 Task: Add the task  Create a new online platform for online personal training sessions to the section Gravity Assist in the project BioTech and add a Due Date to the respective task as 2024/01/03
Action: Mouse moved to (1028, 527)
Screenshot: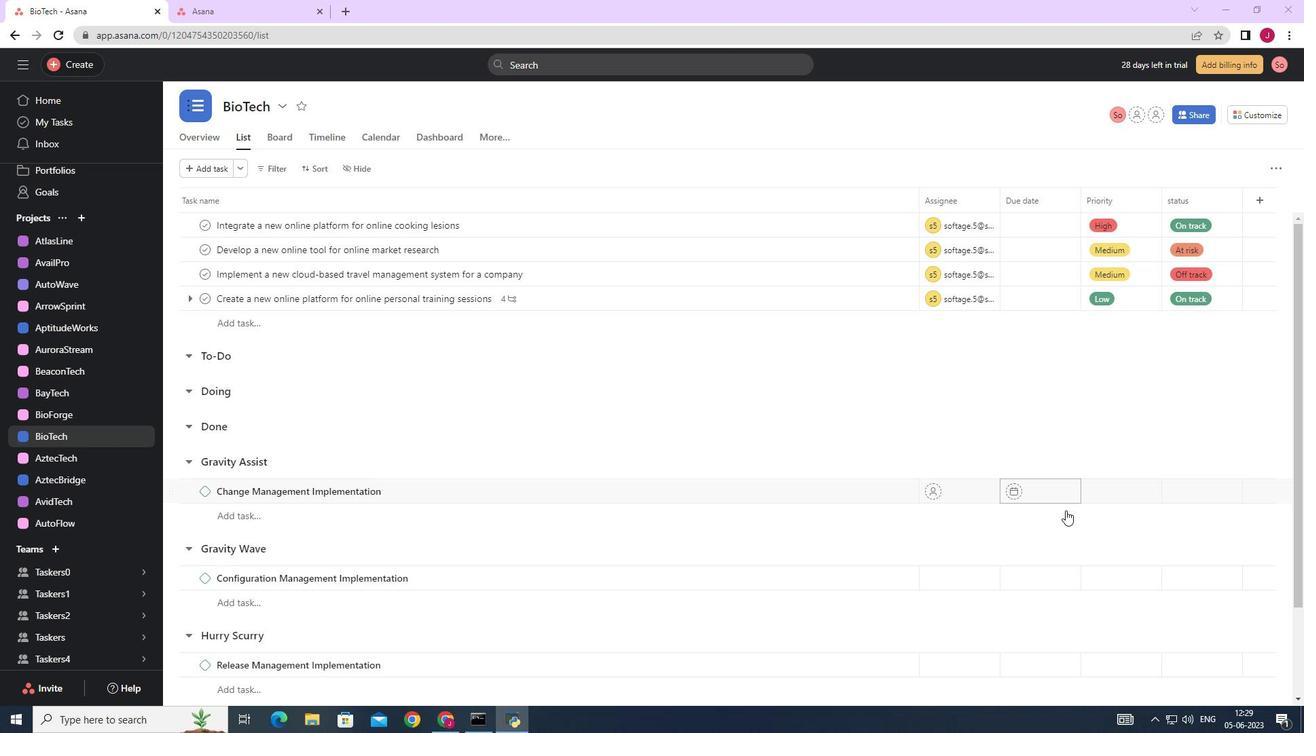 
Action: Mouse scrolled (1028, 526) with delta (0, 0)
Screenshot: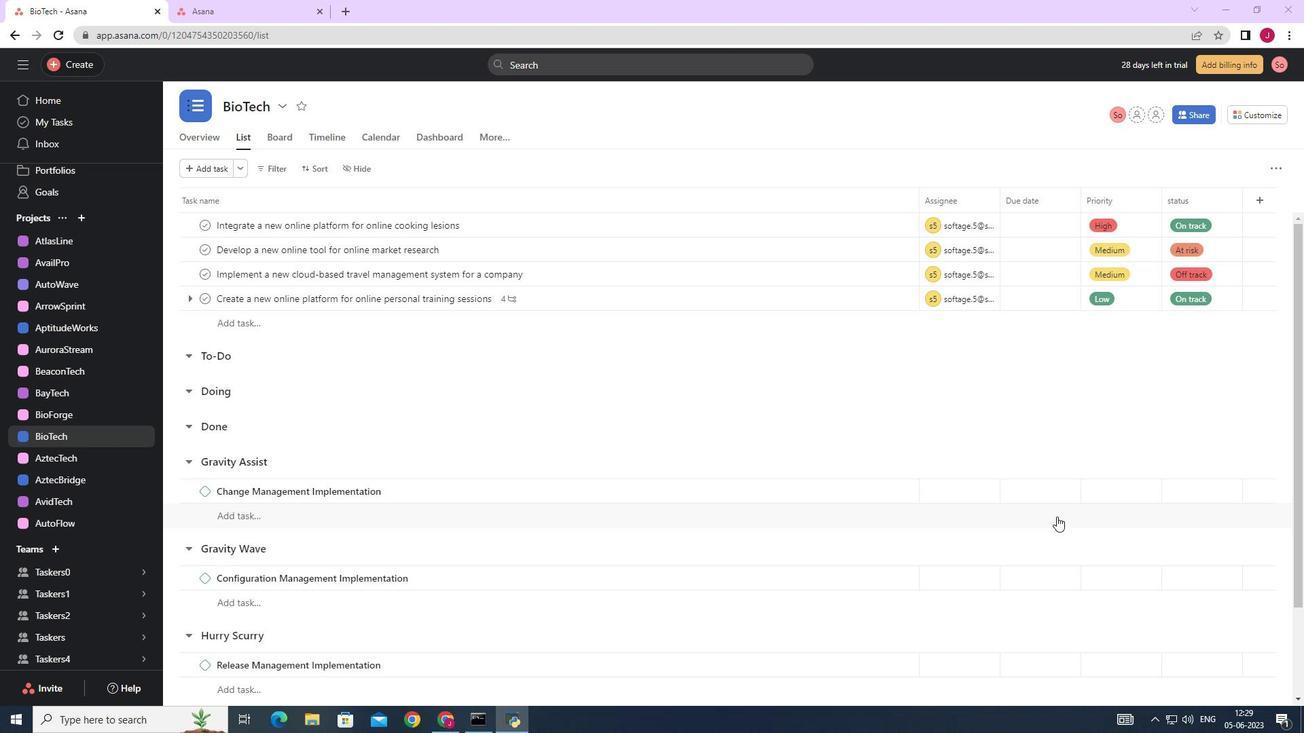 
Action: Mouse moved to (1021, 528)
Screenshot: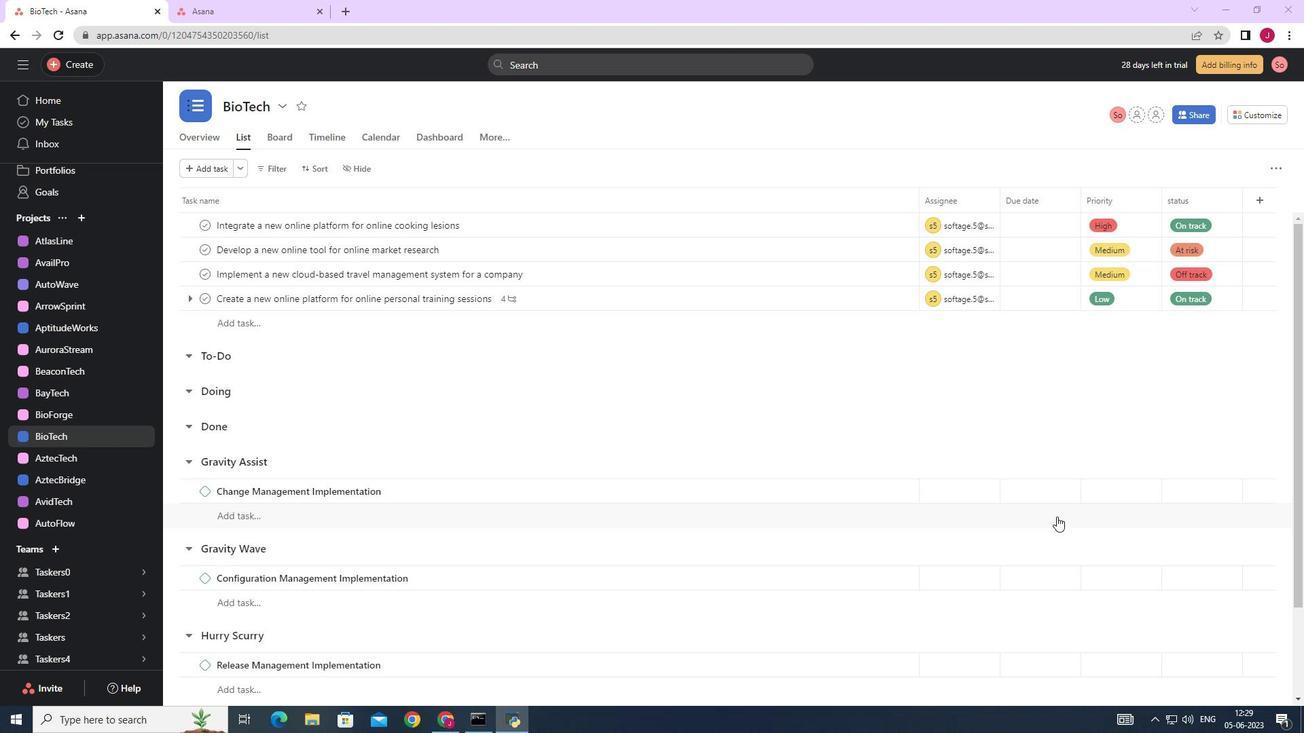 
Action: Mouse scrolled (1021, 527) with delta (0, 0)
Screenshot: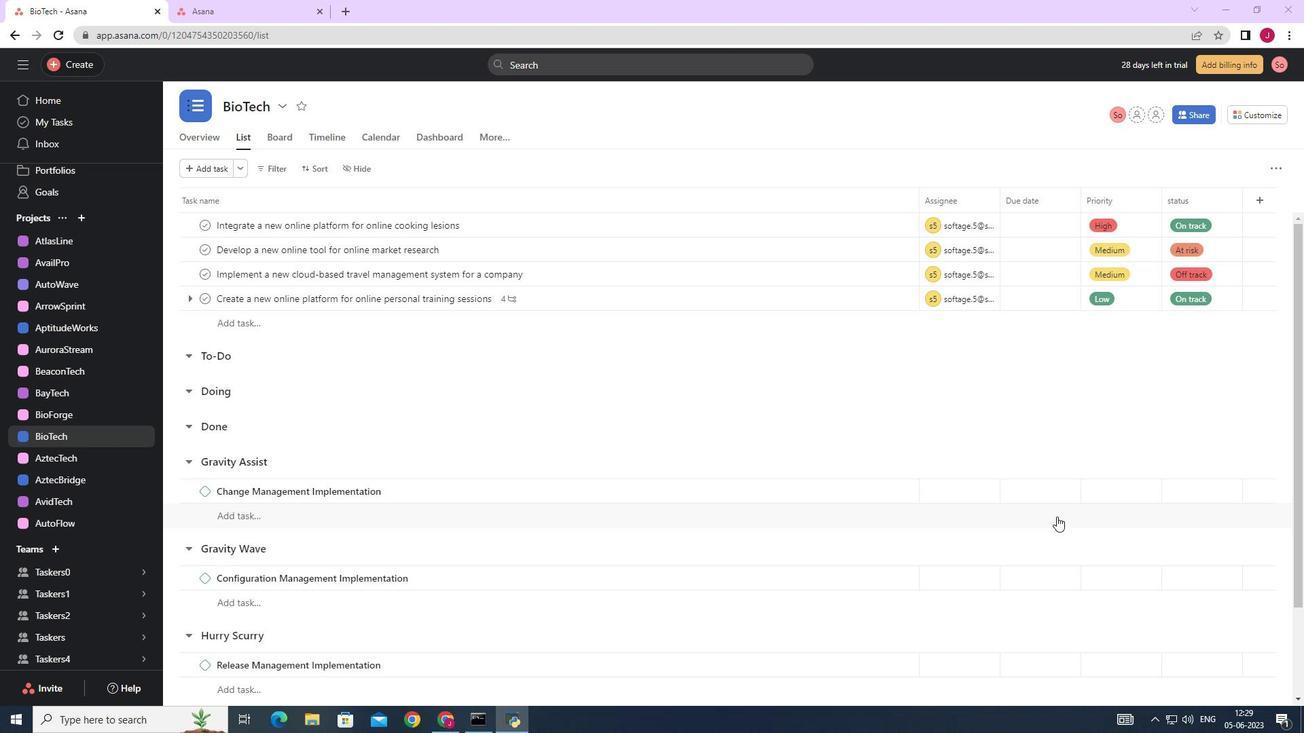 
Action: Mouse moved to (1008, 528)
Screenshot: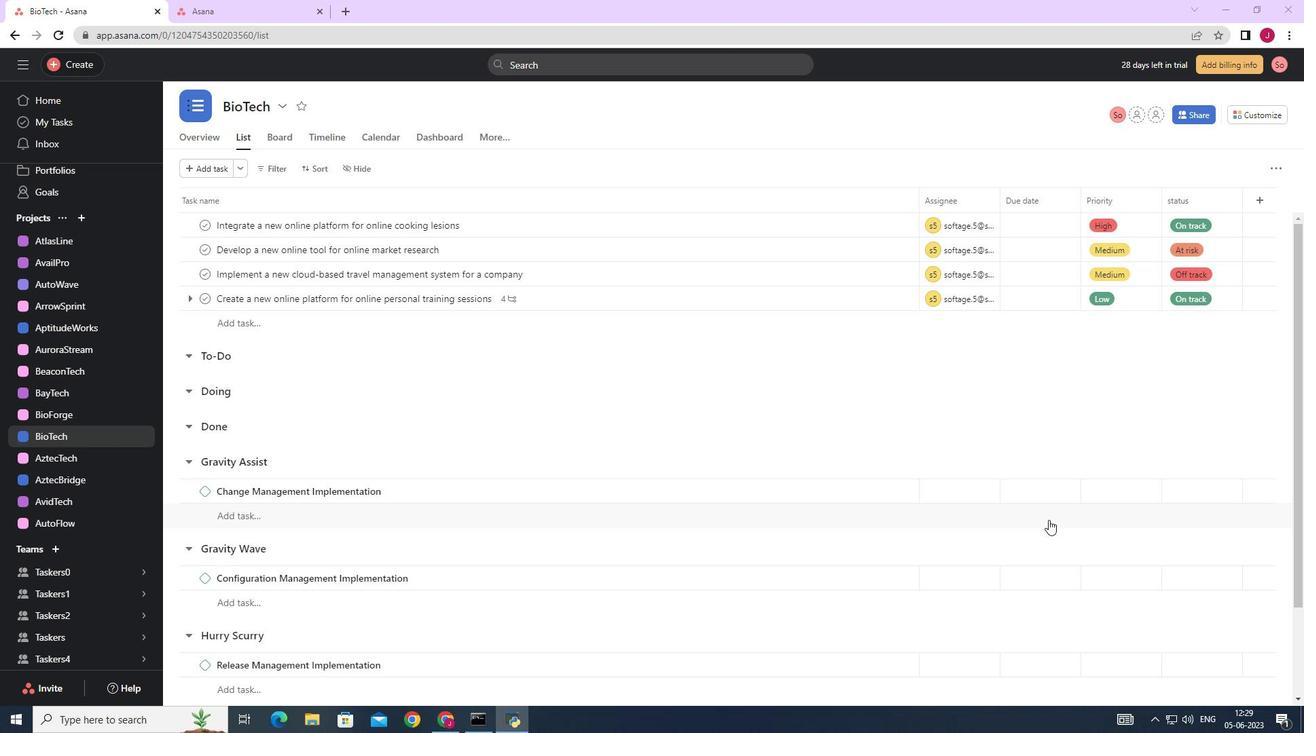 
Action: Mouse scrolled (1008, 527) with delta (0, 0)
Screenshot: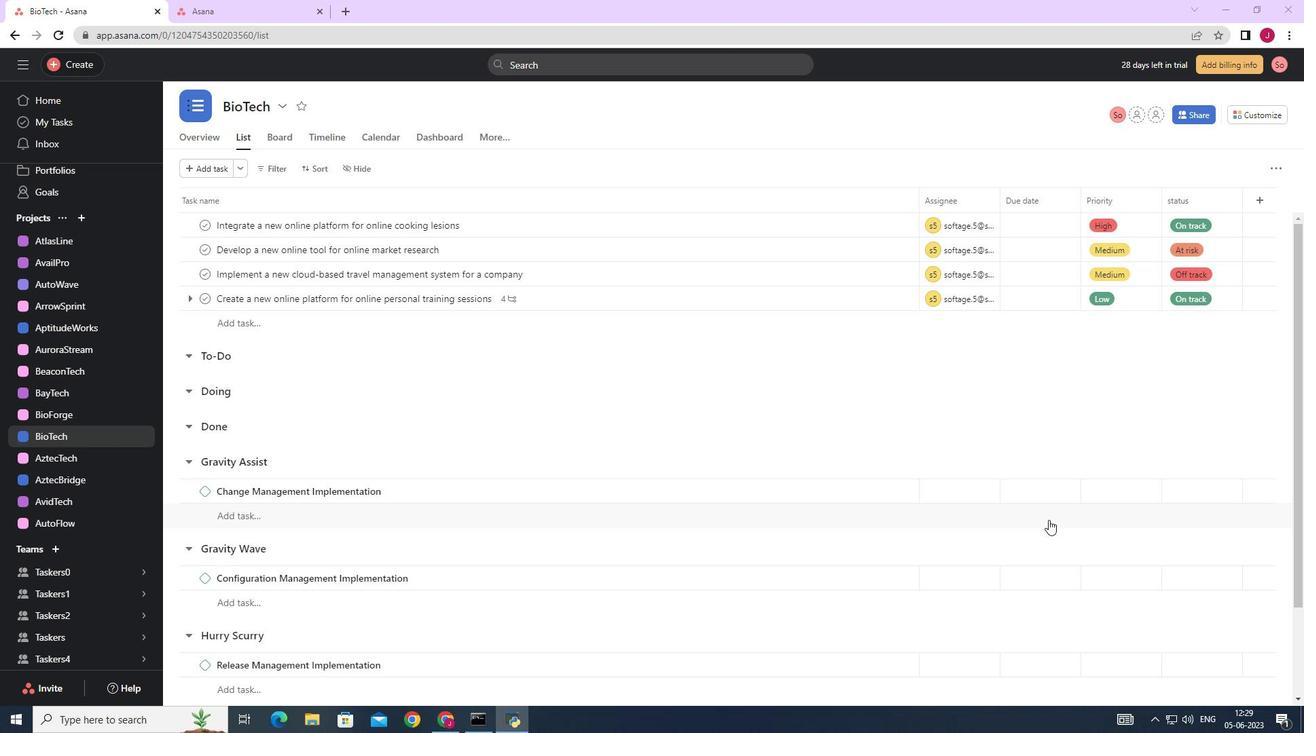 
Action: Mouse moved to (988, 528)
Screenshot: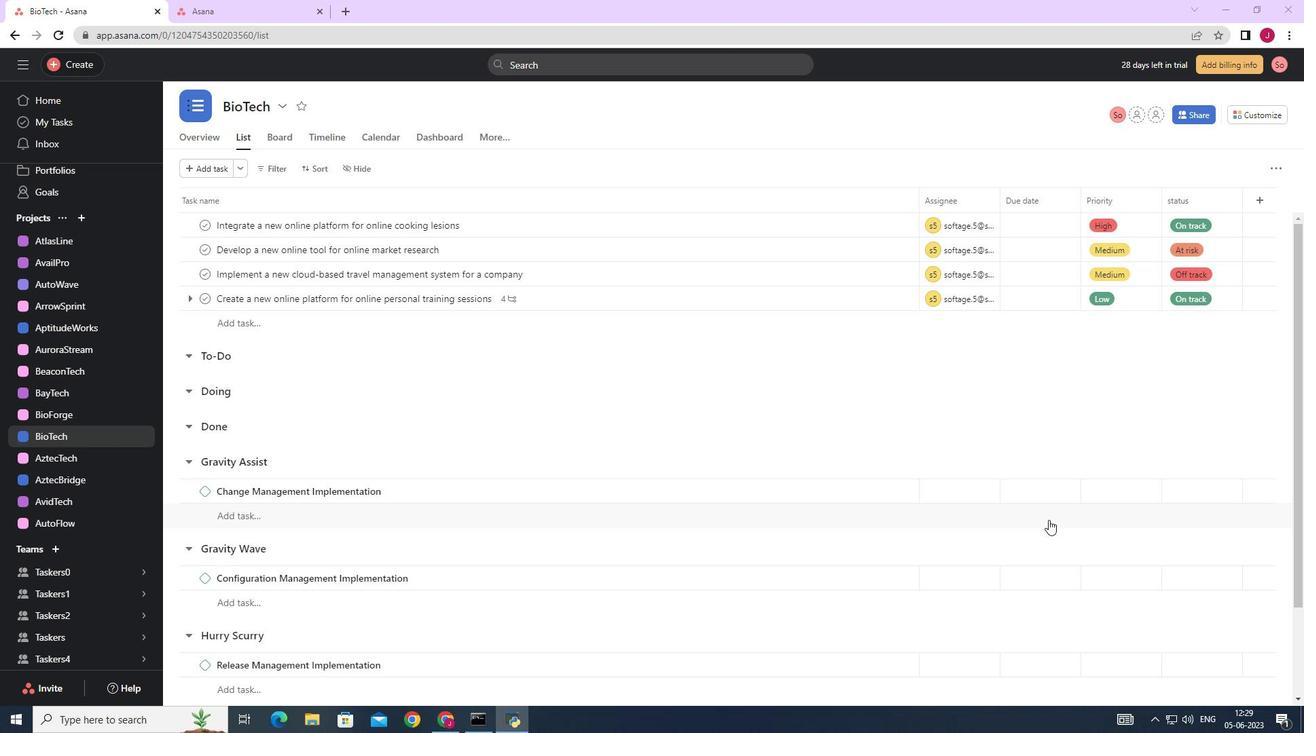 
Action: Mouse scrolled (996, 527) with delta (0, 0)
Screenshot: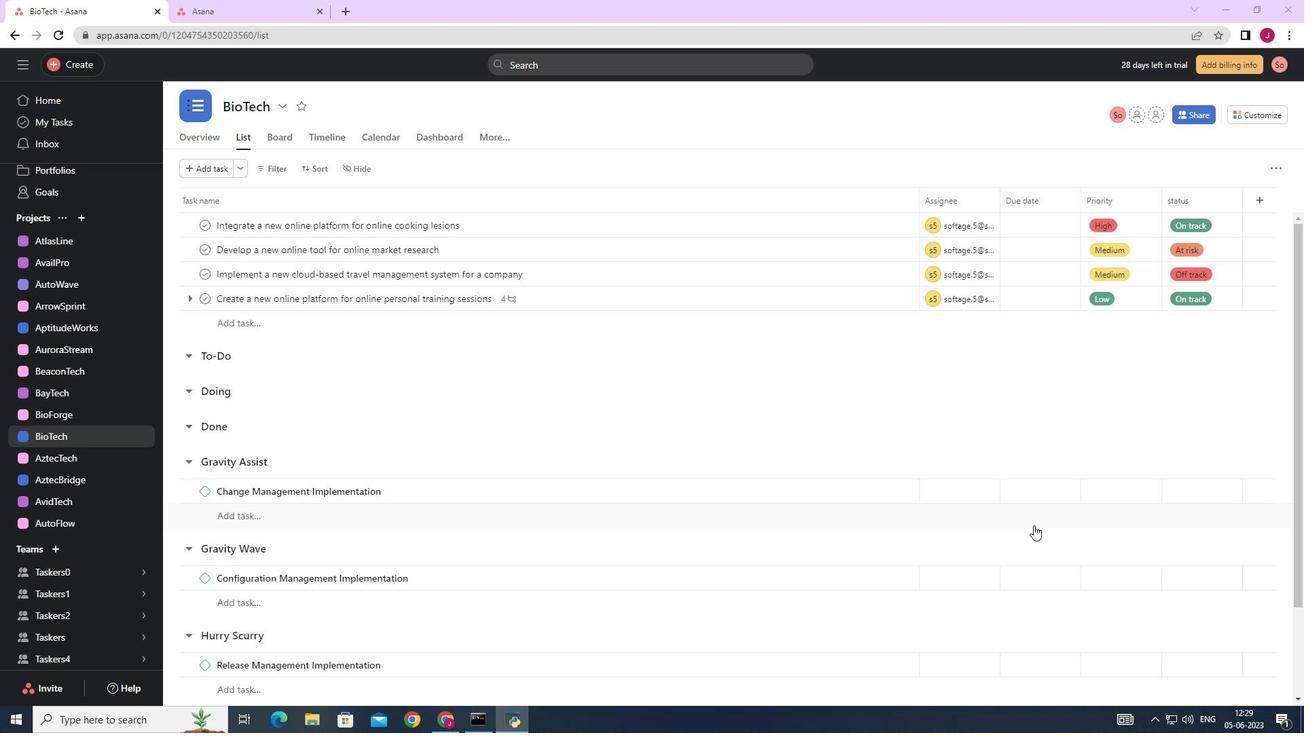 
Action: Mouse moved to (948, 528)
Screenshot: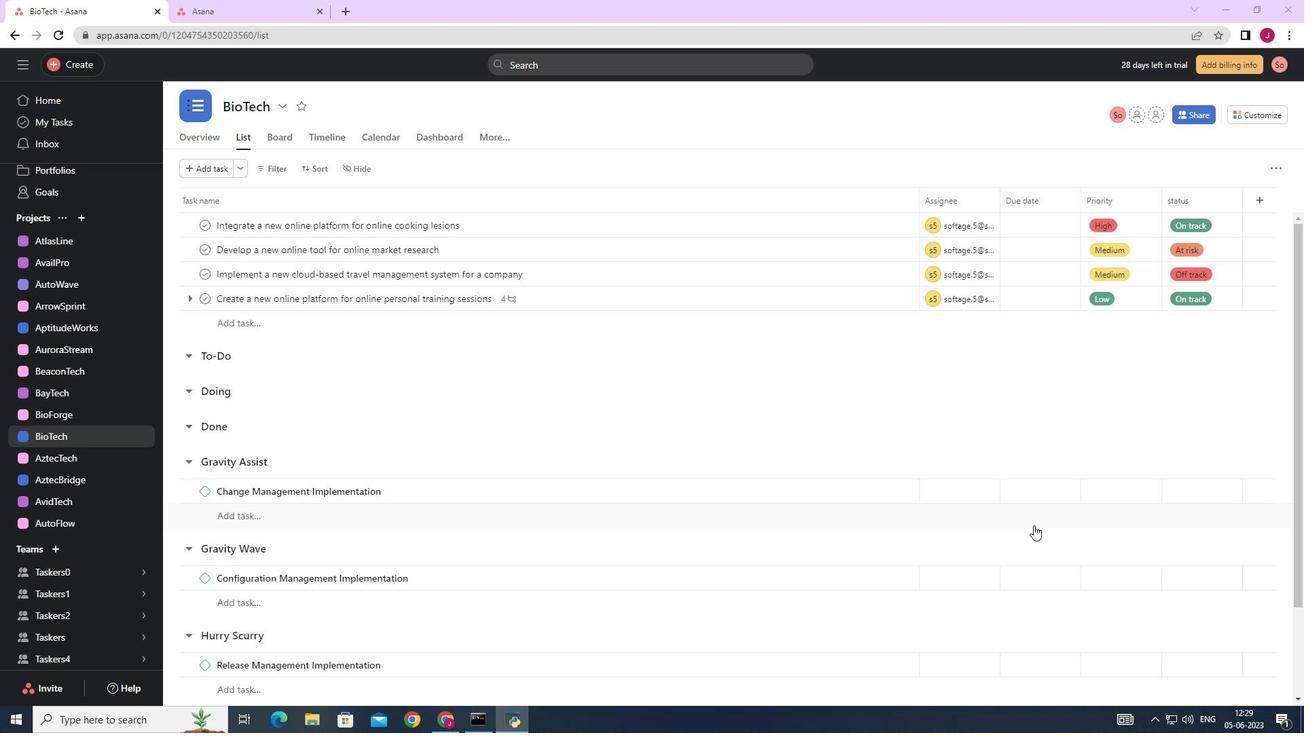 
Action: Mouse scrolled (978, 527) with delta (0, 0)
Screenshot: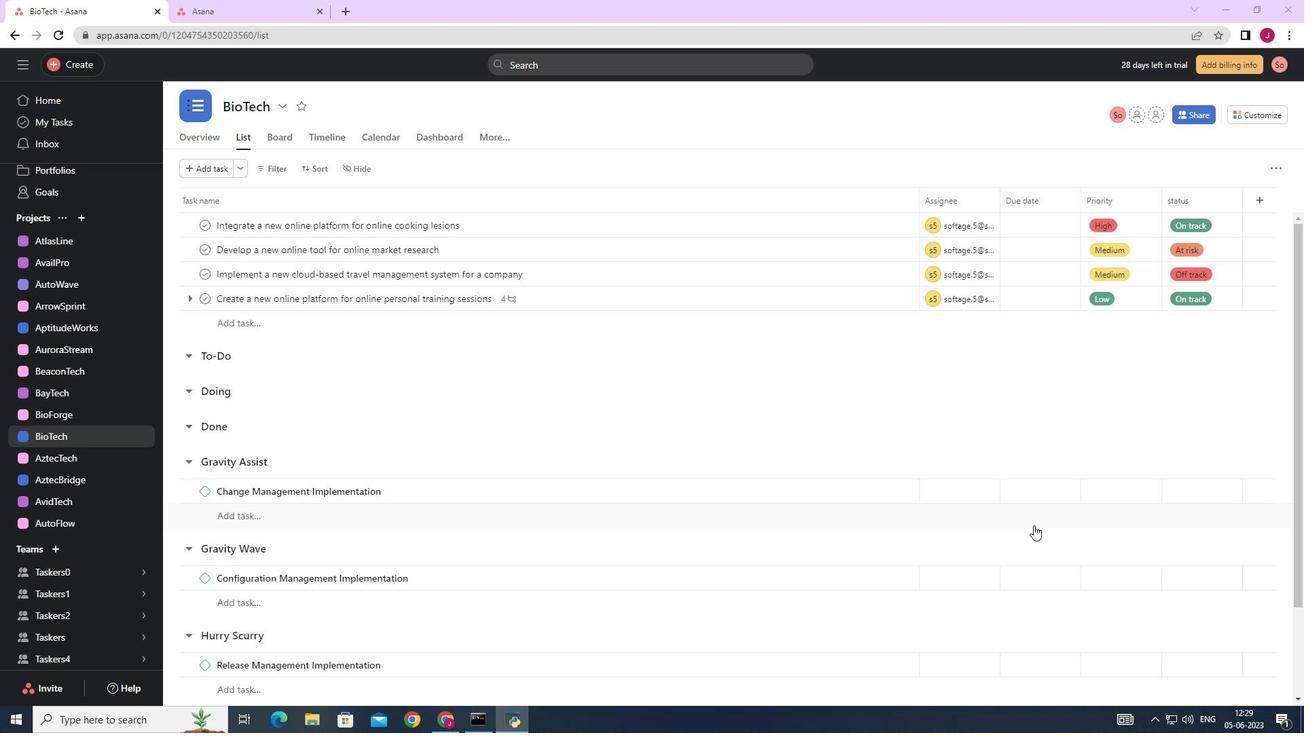 
Action: Mouse moved to (394, 580)
Screenshot: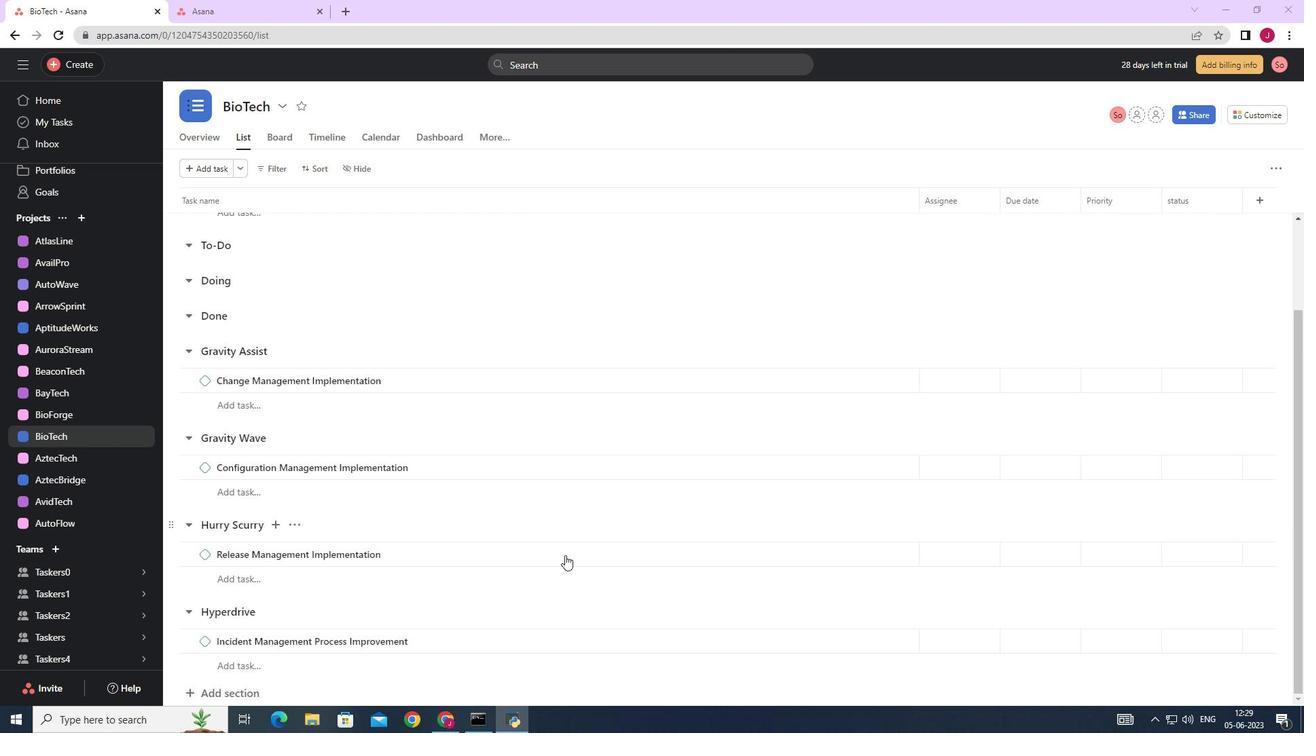 
Action: Mouse scrolled (394, 580) with delta (0, 0)
Screenshot: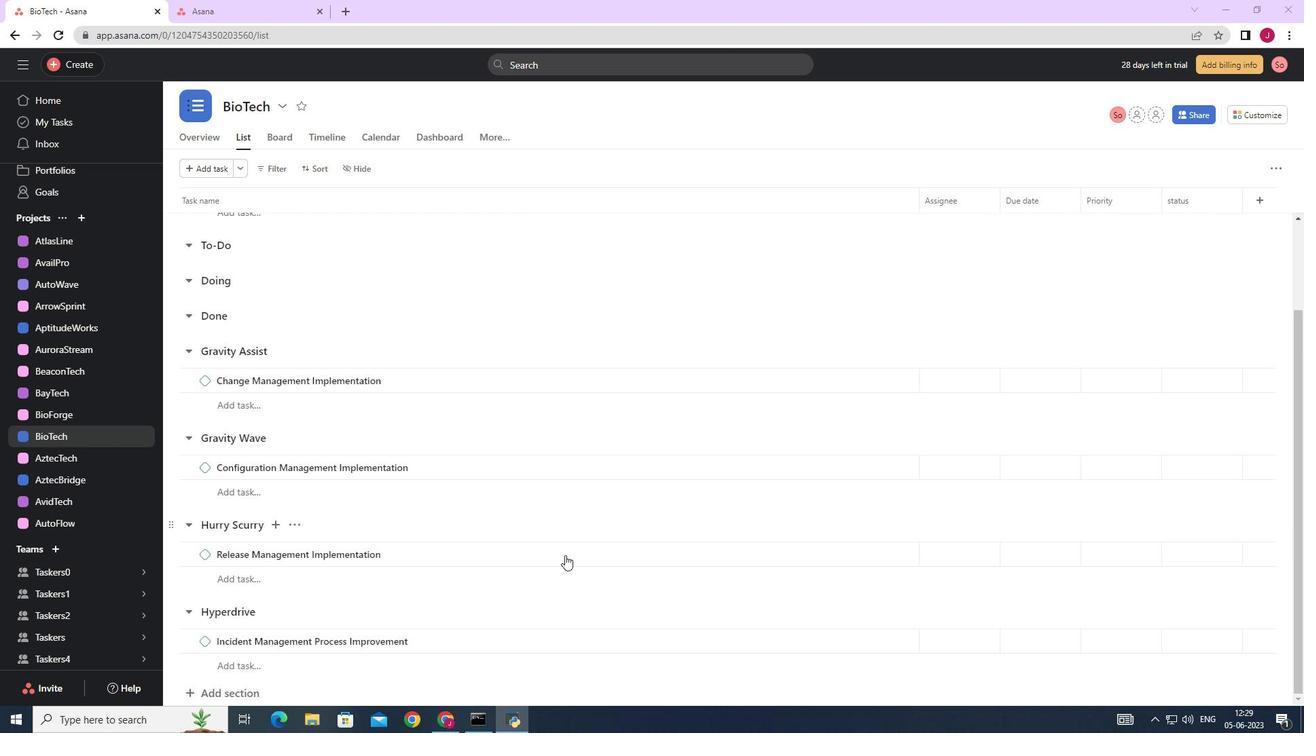 
Action: Mouse moved to (388, 582)
Screenshot: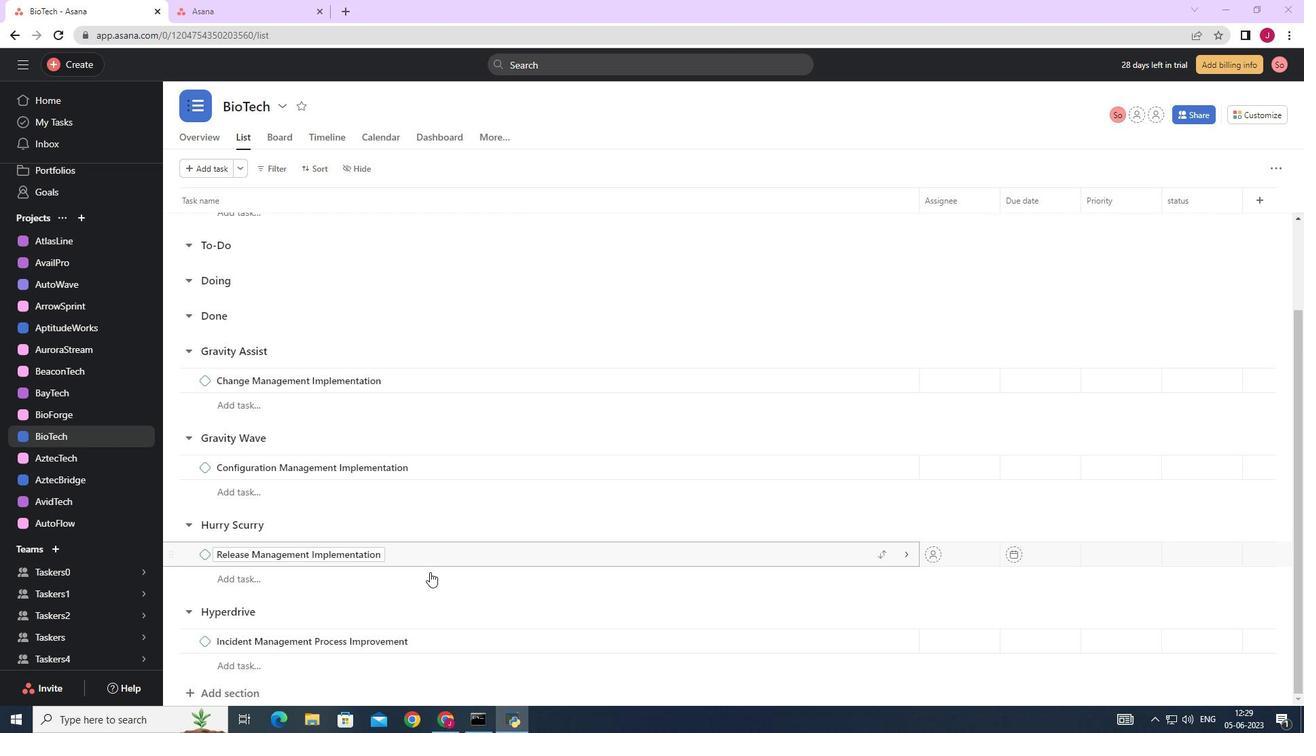 
Action: Mouse scrolled (388, 582) with delta (0, 0)
Screenshot: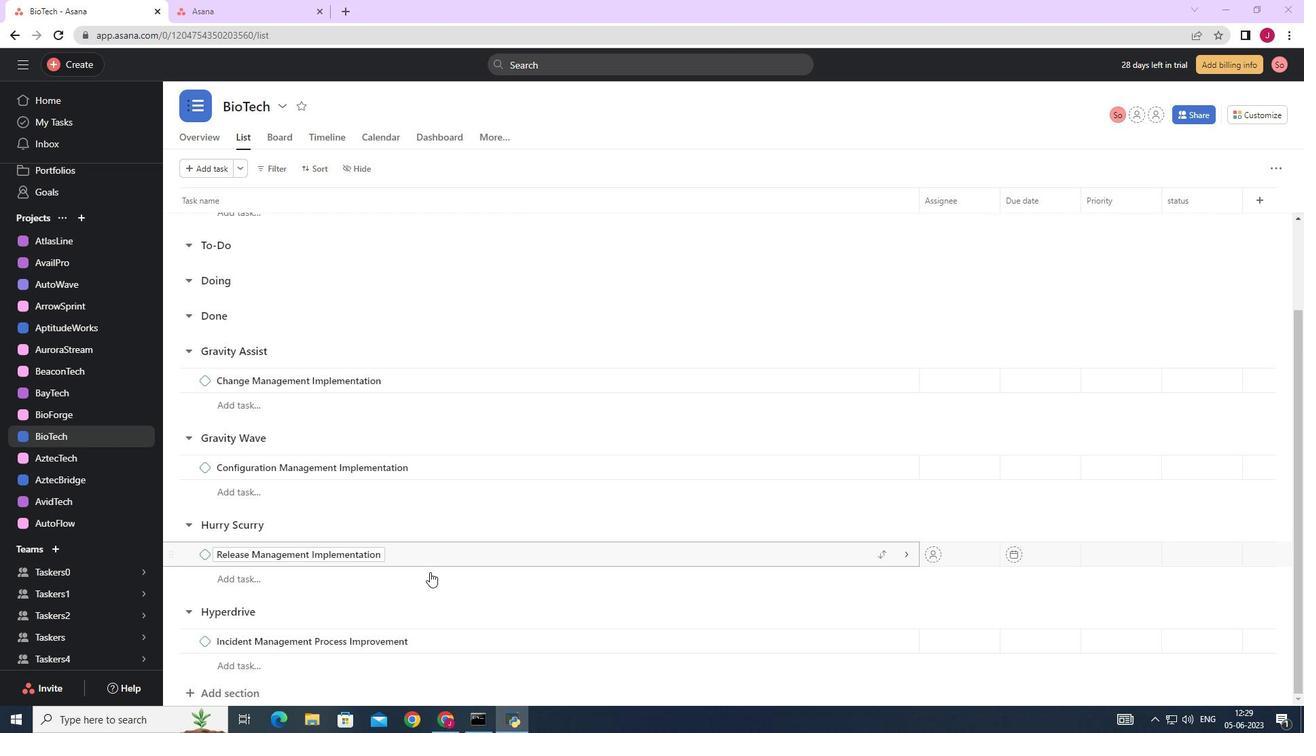 
Action: Mouse scrolled (388, 582) with delta (0, 0)
Screenshot: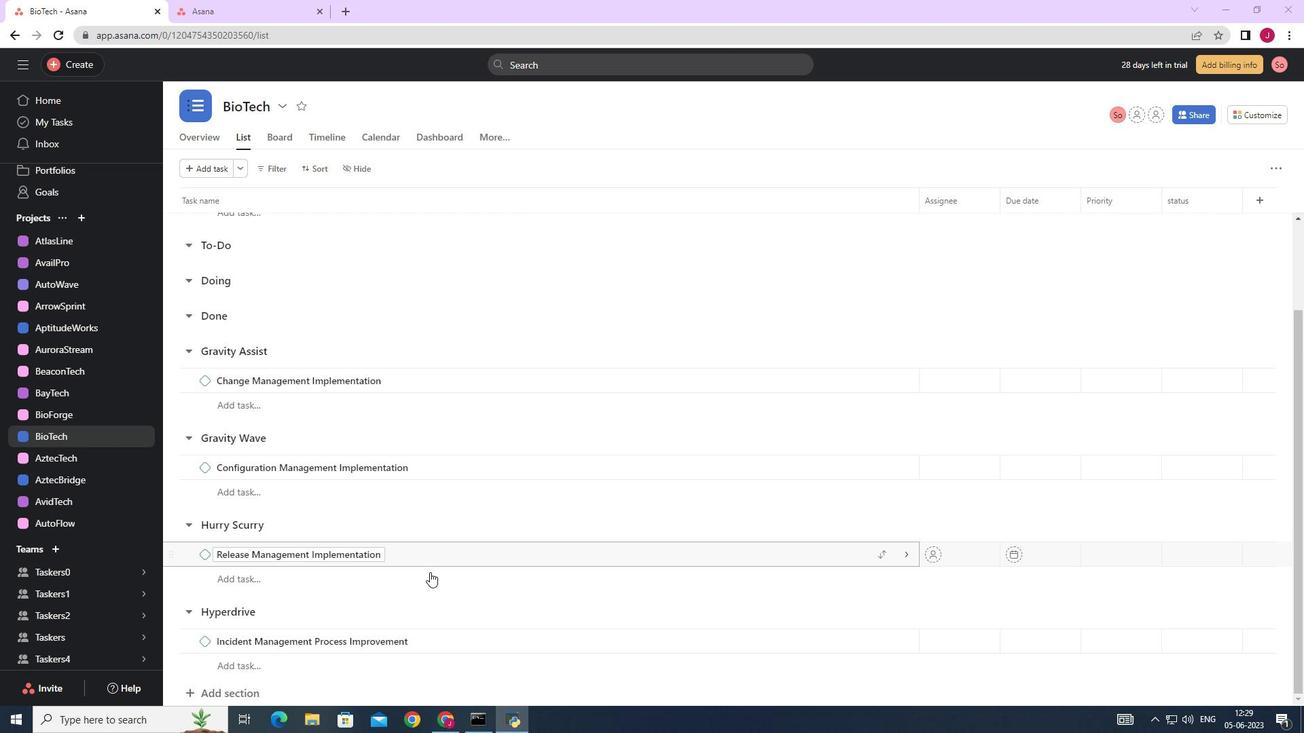 
Action: Mouse scrolled (388, 582) with delta (0, 0)
Screenshot: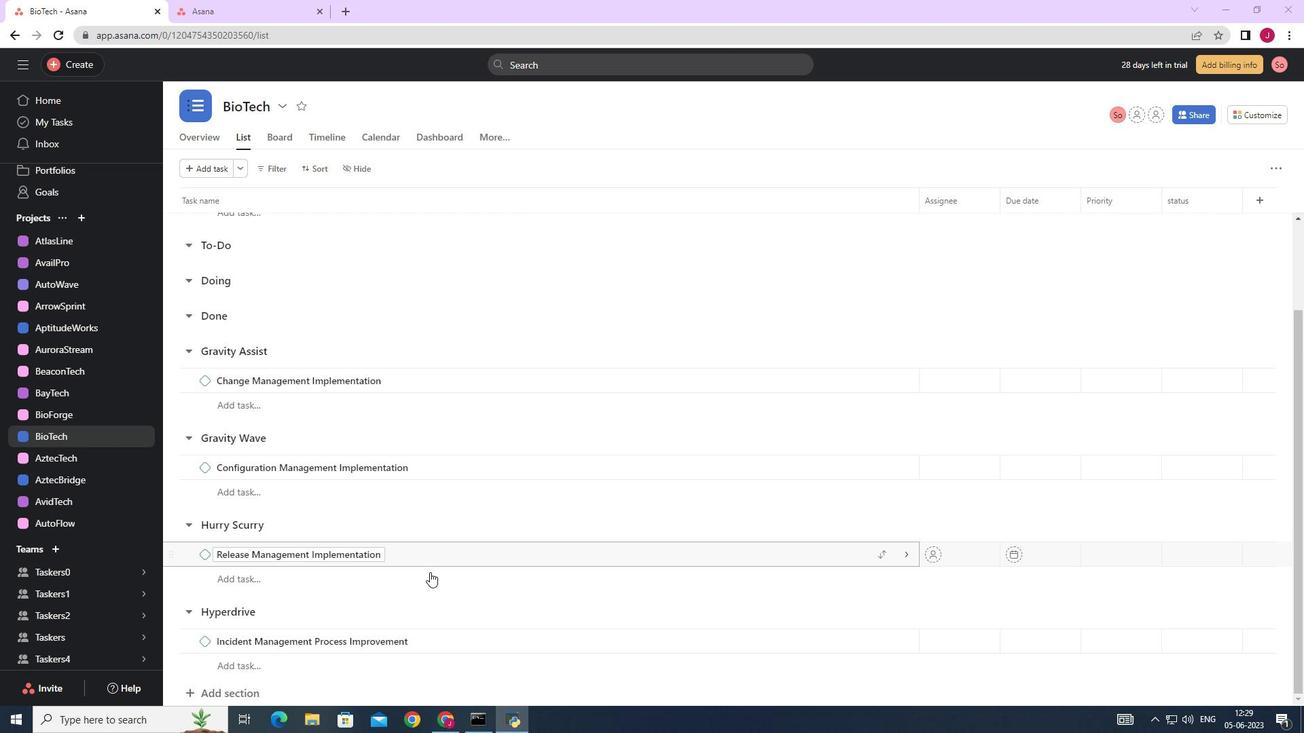 
Action: Mouse scrolled (388, 582) with delta (0, 0)
Screenshot: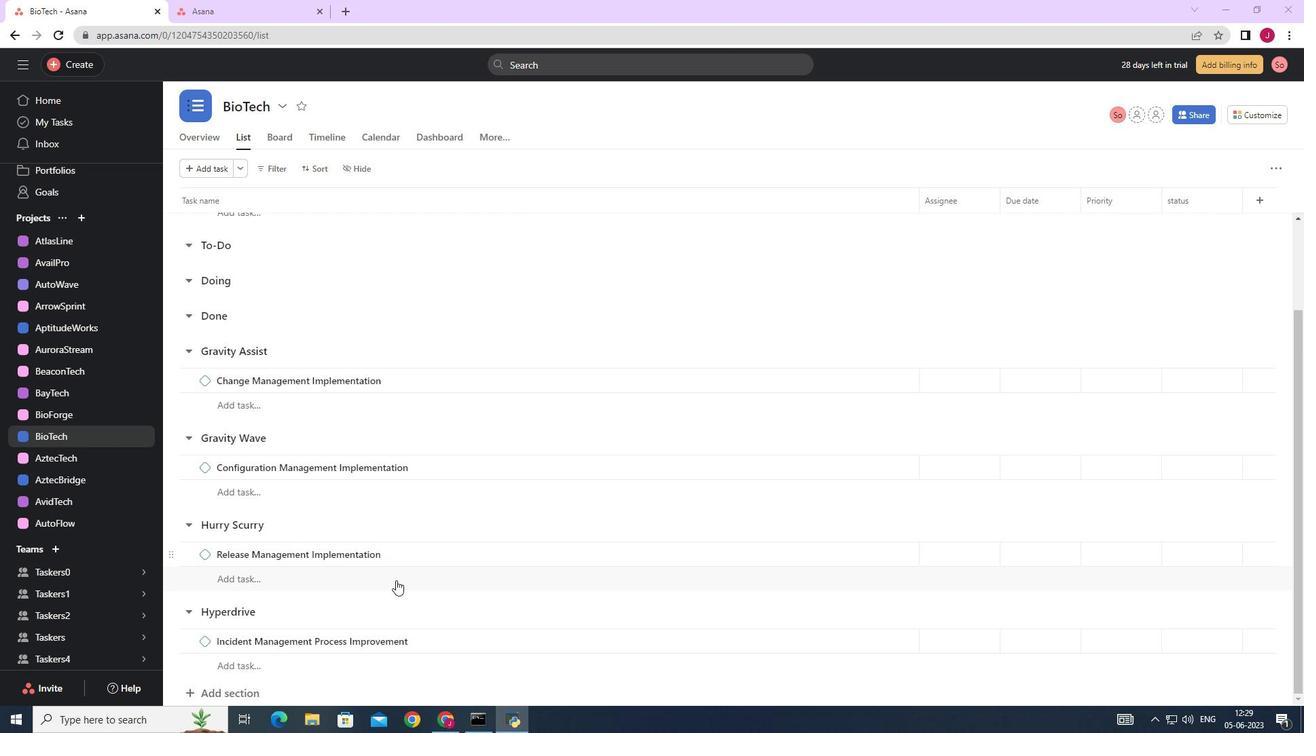 
Action: Mouse moved to (510, 525)
Screenshot: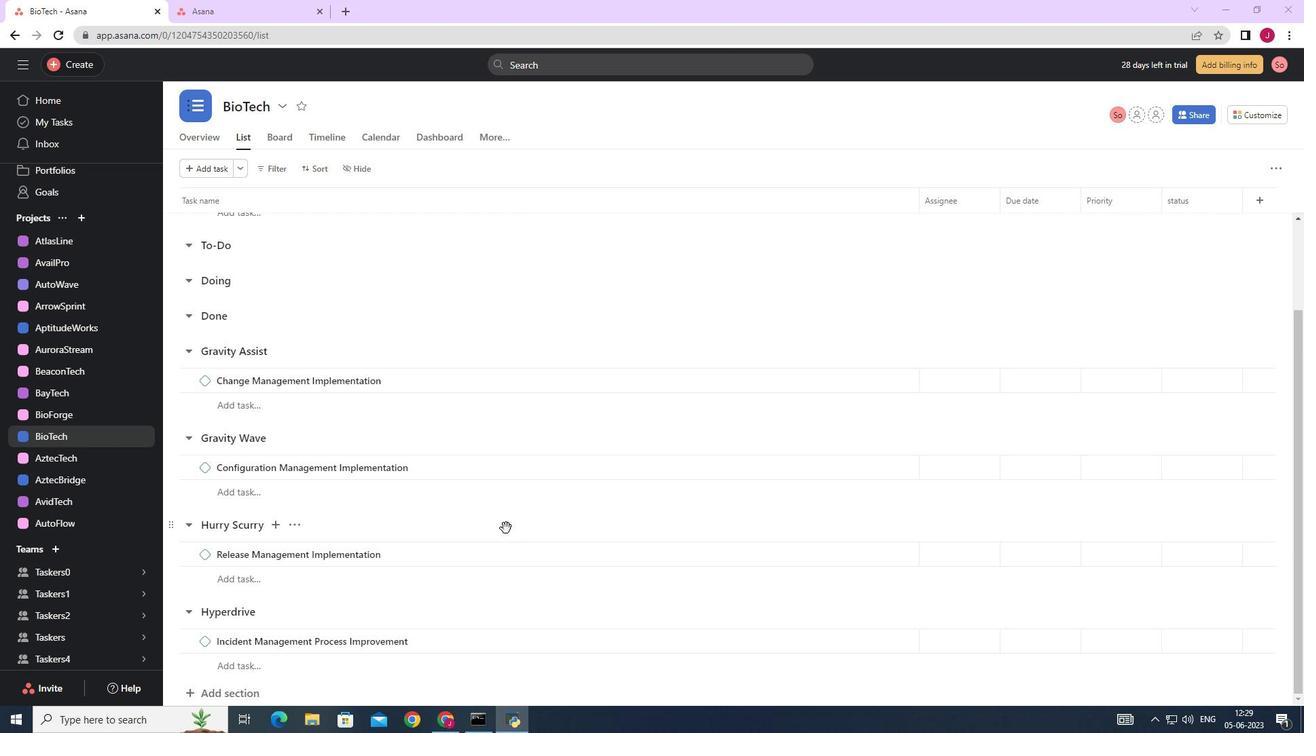 
Action: Mouse scrolled (510, 525) with delta (0, 0)
Screenshot: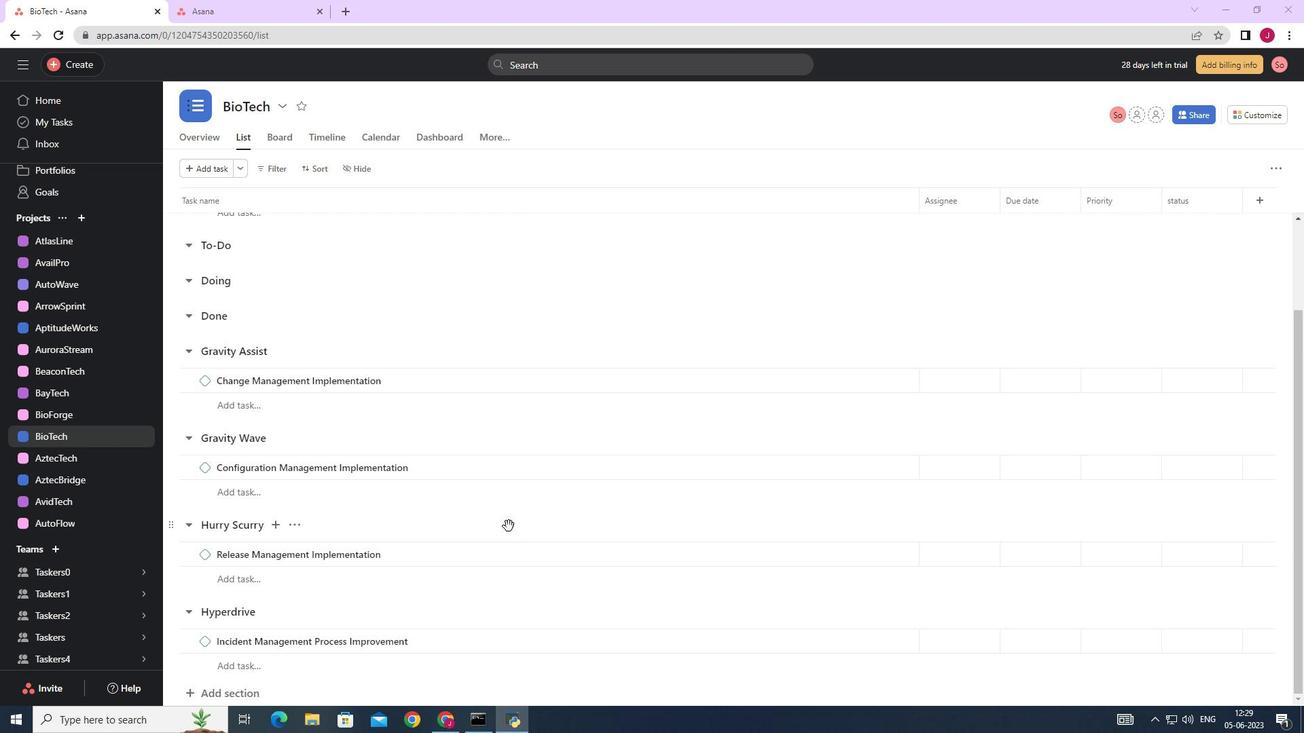 
Action: Mouse scrolled (510, 525) with delta (0, 0)
Screenshot: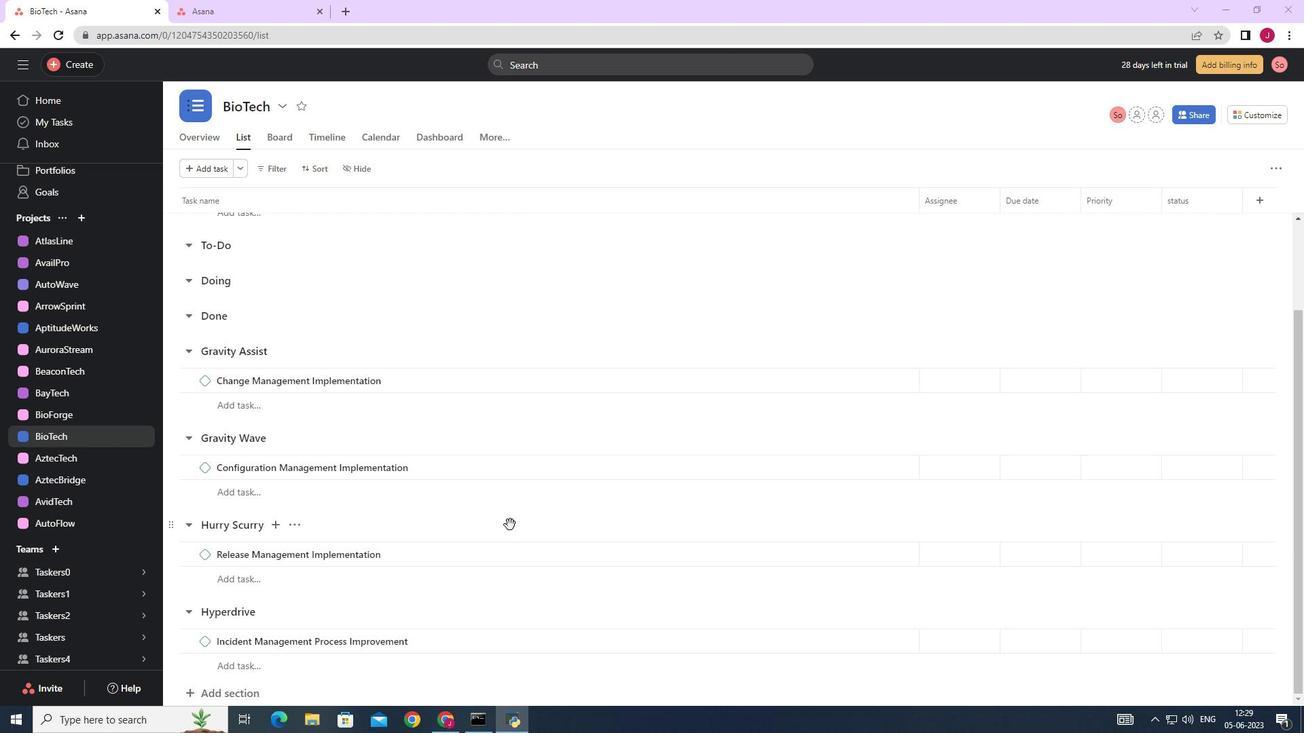 
Action: Mouse scrolled (510, 525) with delta (0, 0)
Screenshot: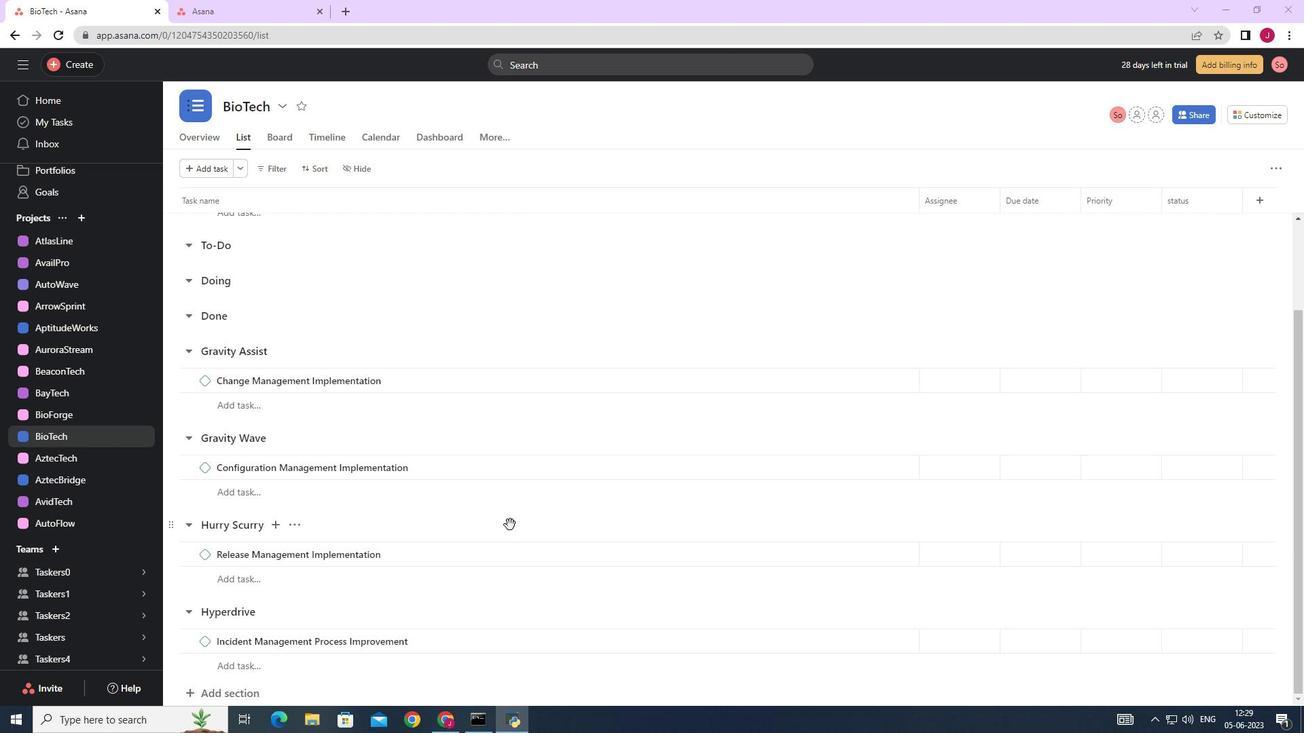 
Action: Mouse scrolled (510, 525) with delta (0, 0)
Screenshot: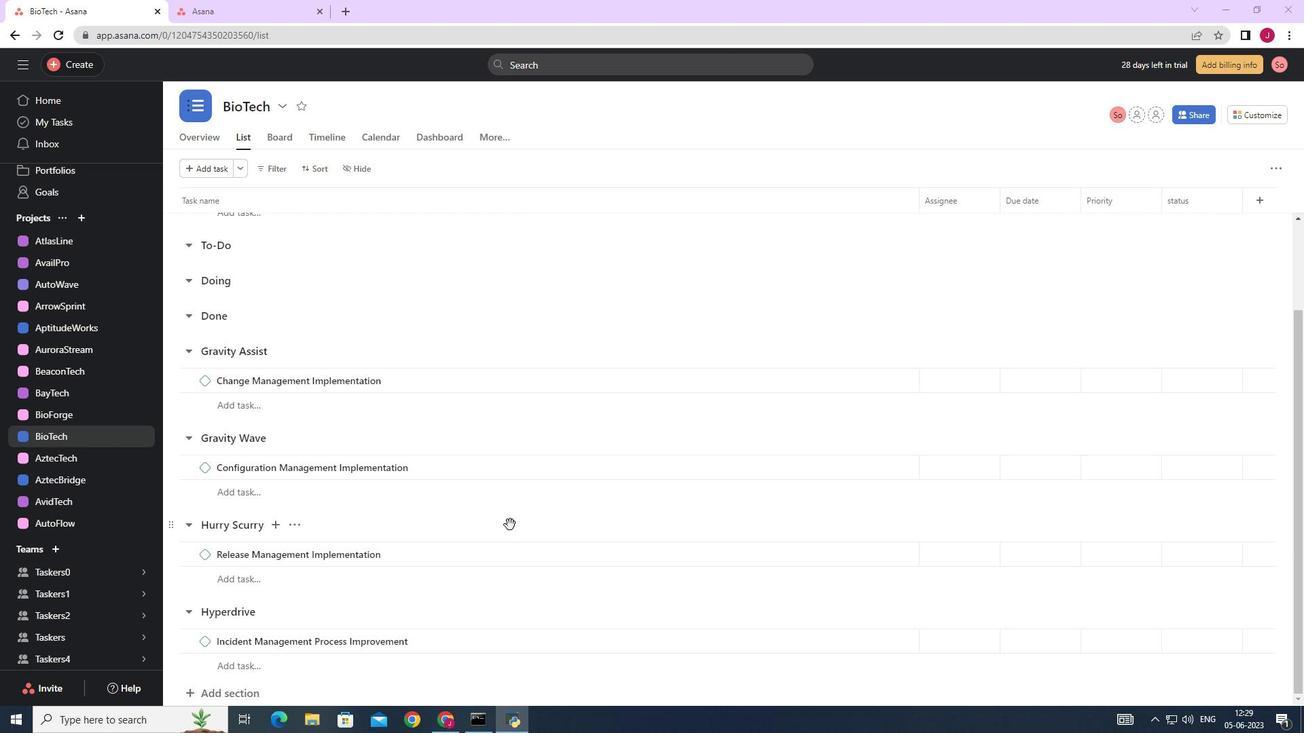 
Action: Mouse scrolled (510, 525) with delta (0, 0)
Screenshot: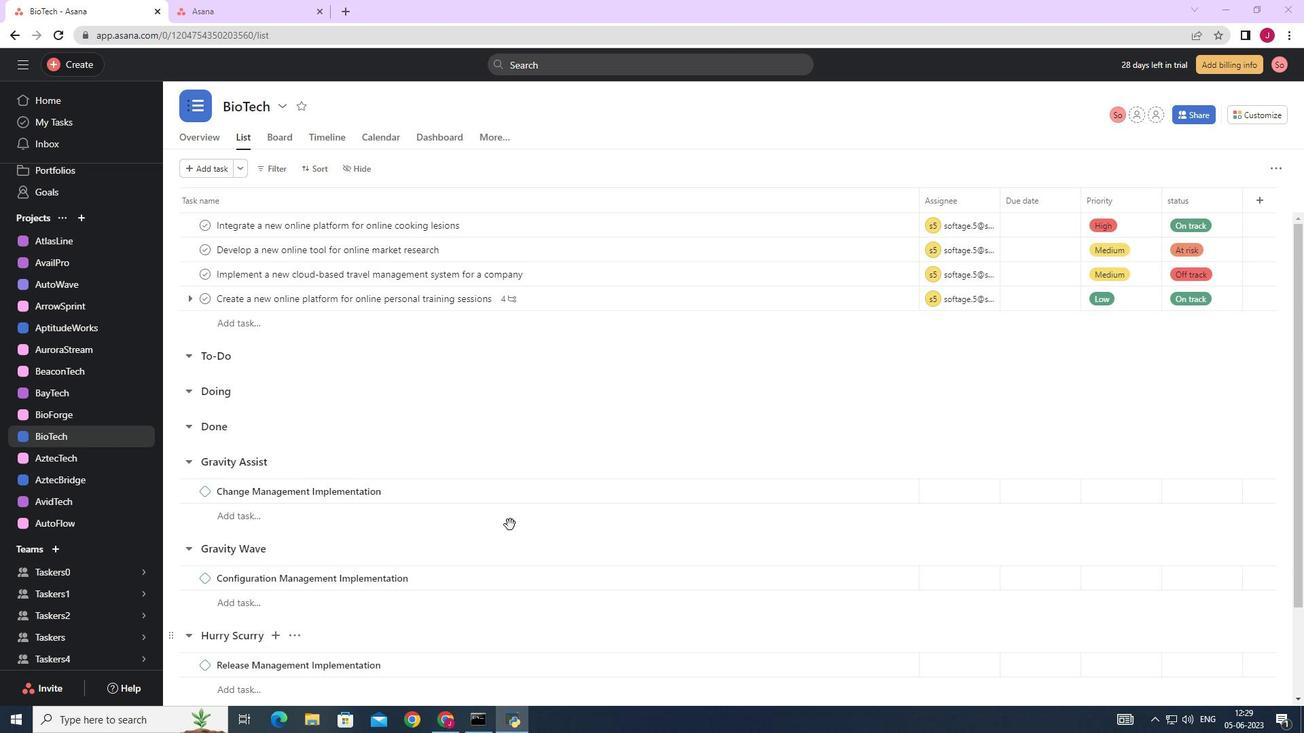 
Action: Mouse scrolled (510, 525) with delta (0, 0)
Screenshot: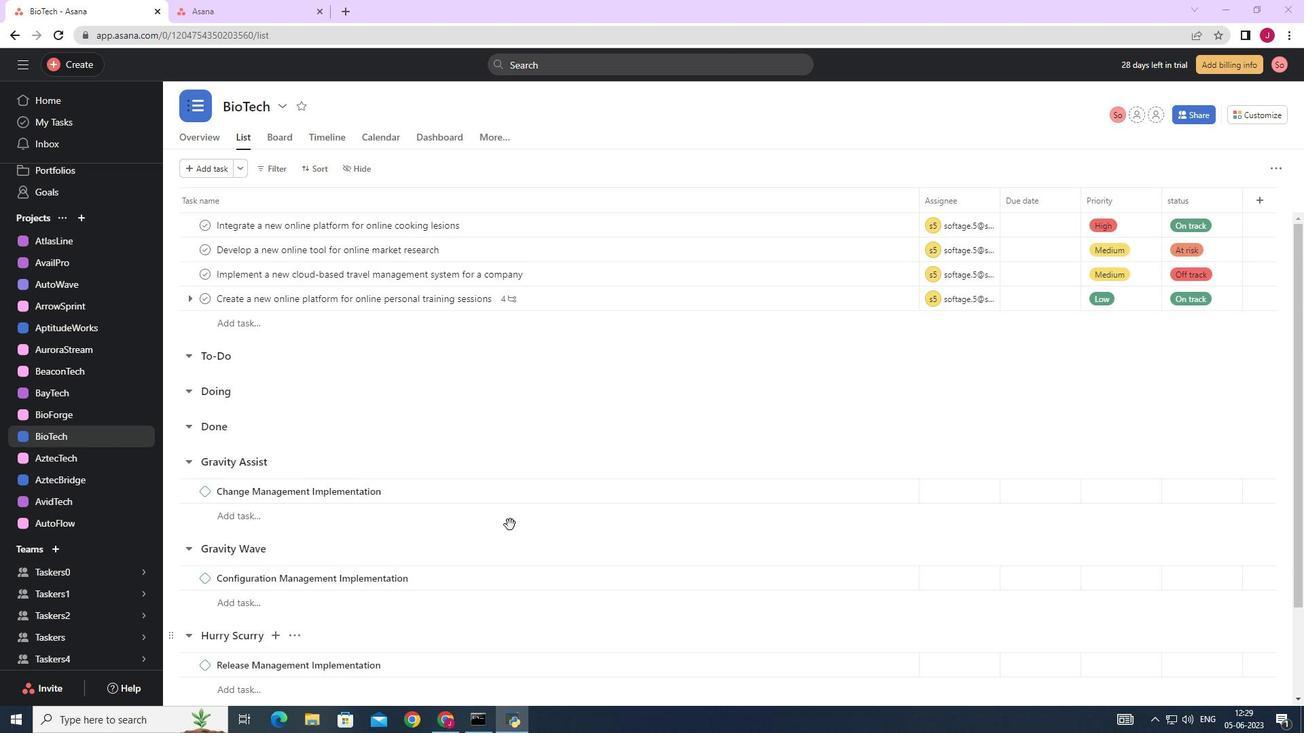 
Action: Mouse moved to (881, 301)
Screenshot: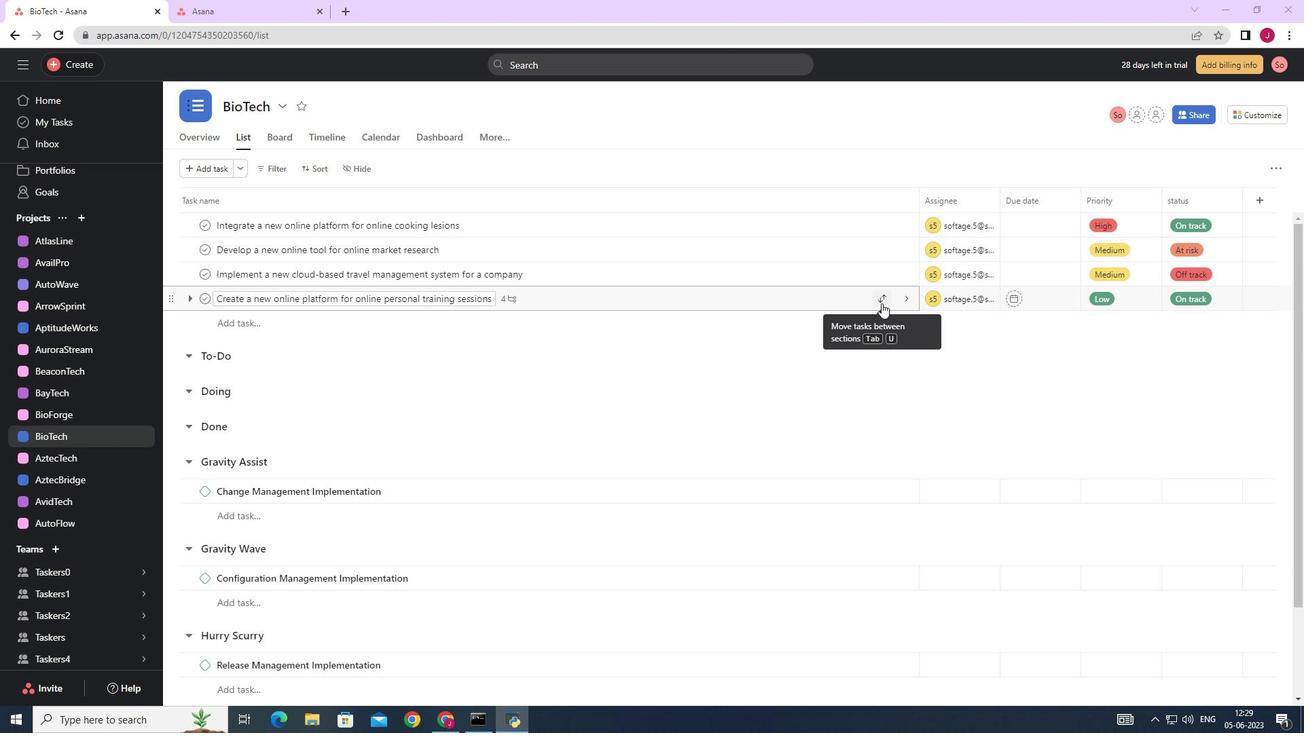 
Action: Mouse pressed left at (881, 301)
Screenshot: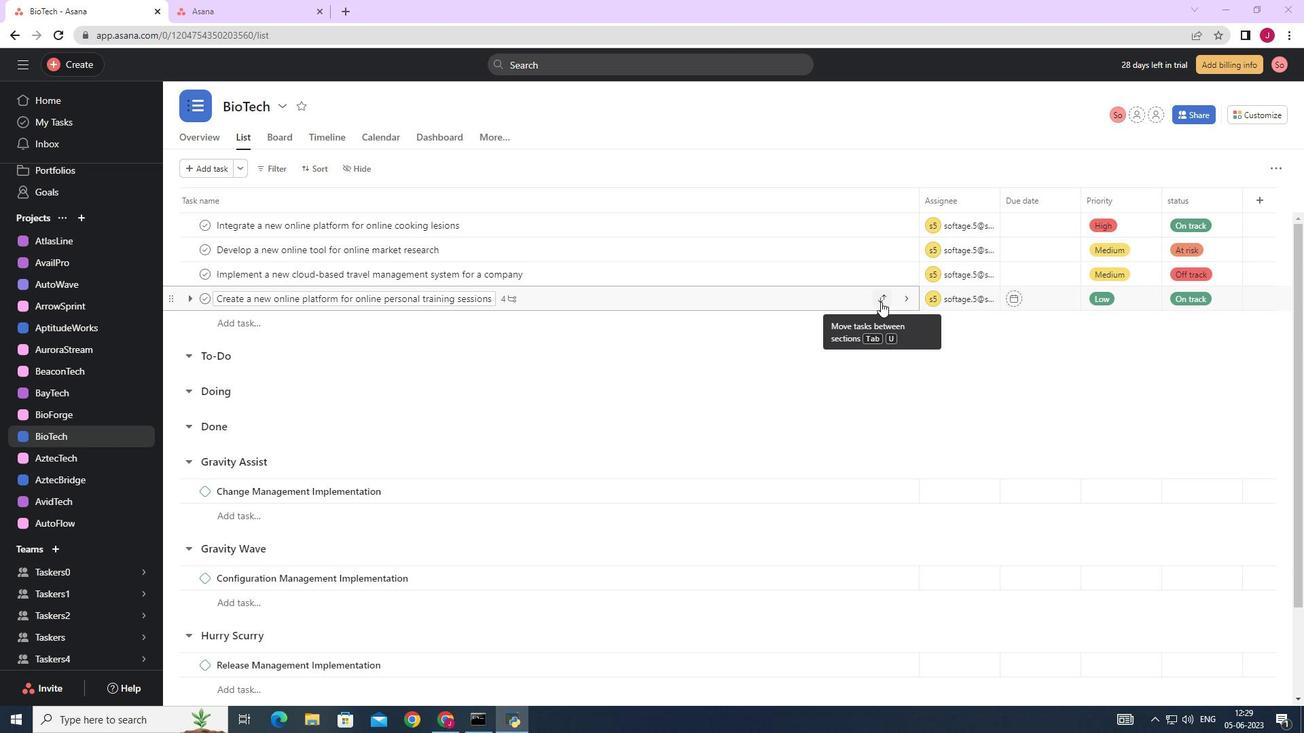 
Action: Mouse moved to (823, 452)
Screenshot: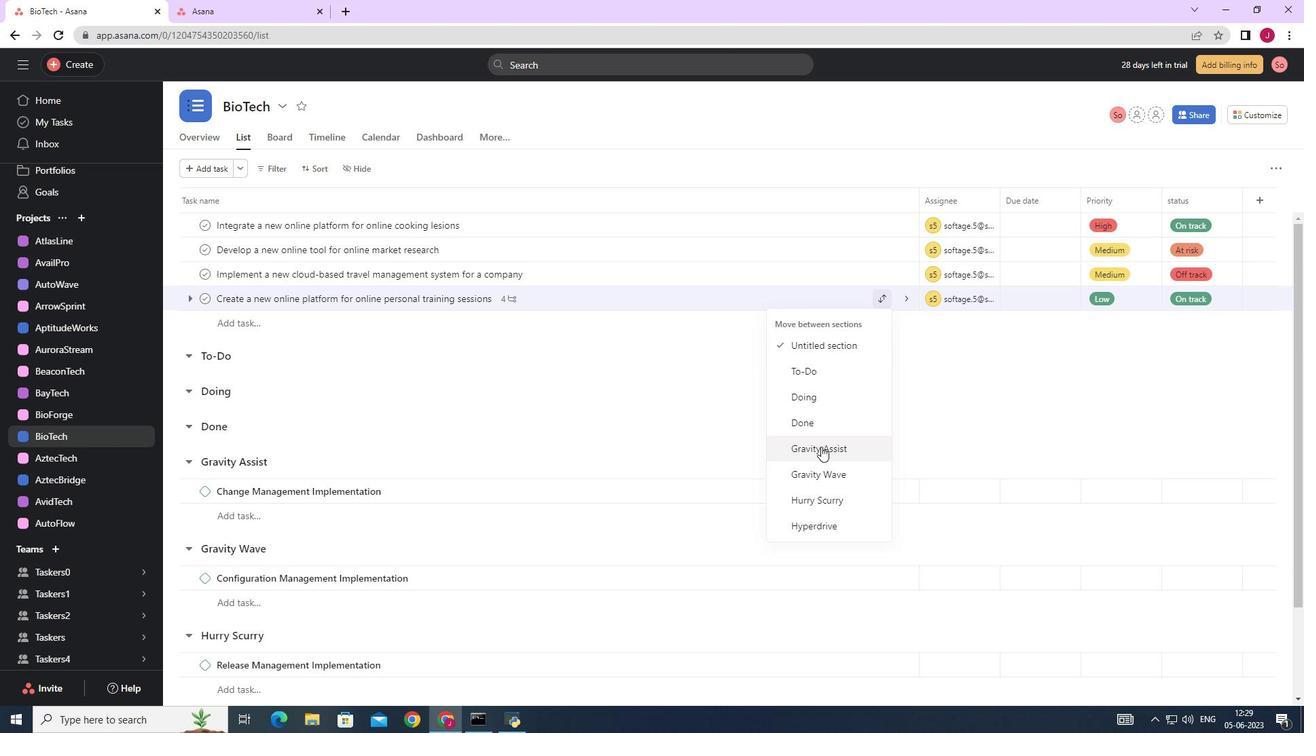 
Action: Mouse pressed left at (823, 452)
Screenshot: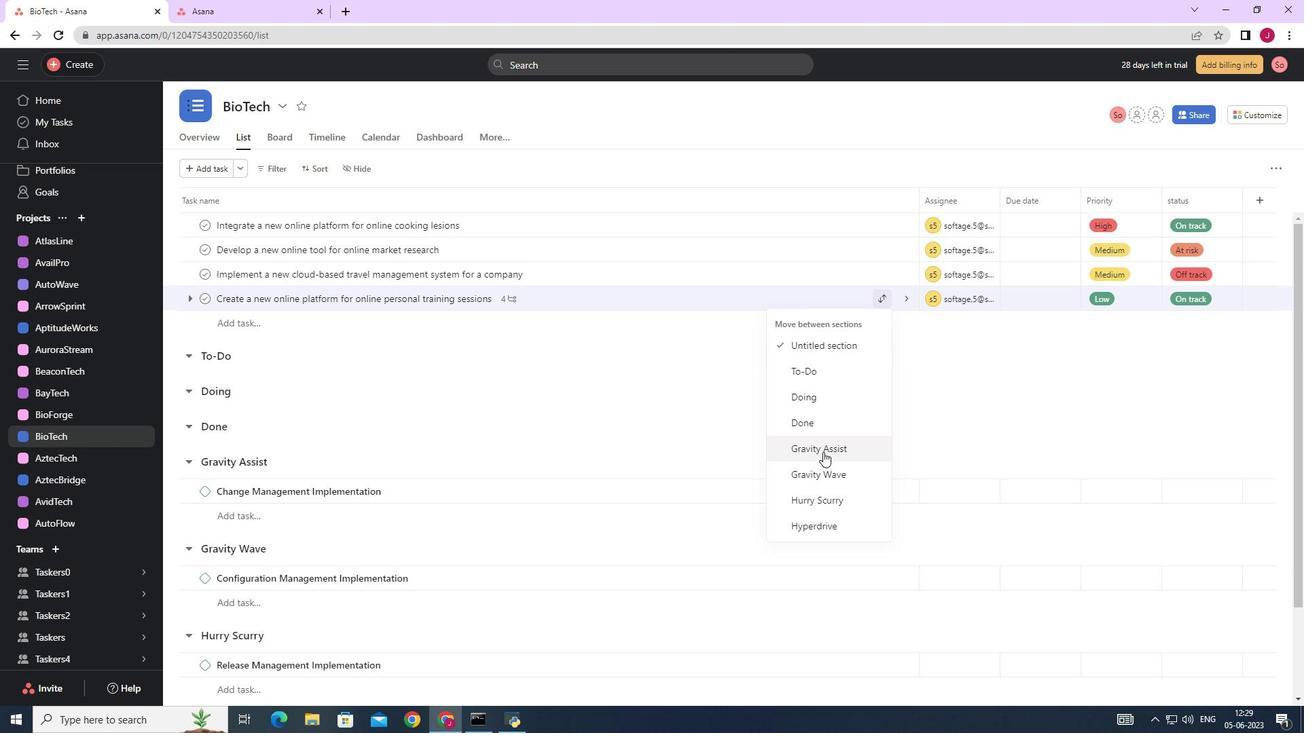 
Action: Mouse moved to (1053, 471)
Screenshot: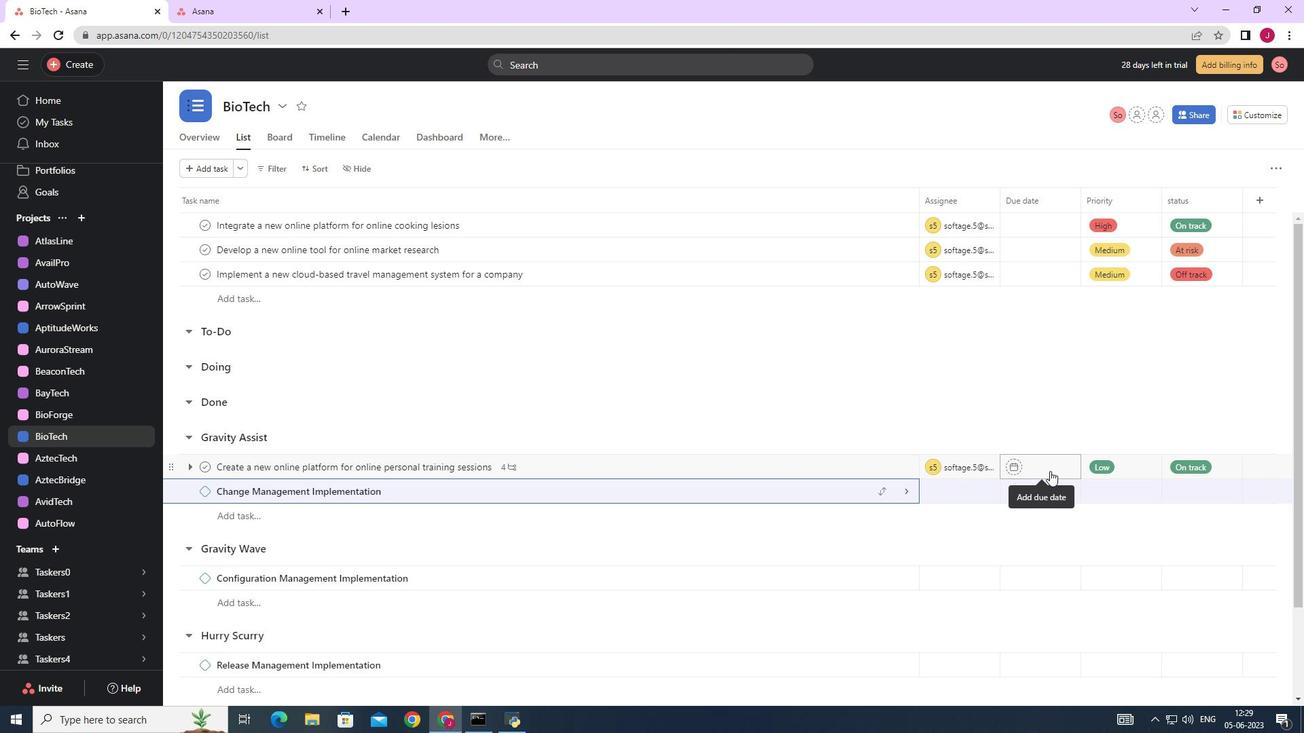 
Action: Mouse pressed left at (1053, 471)
Screenshot: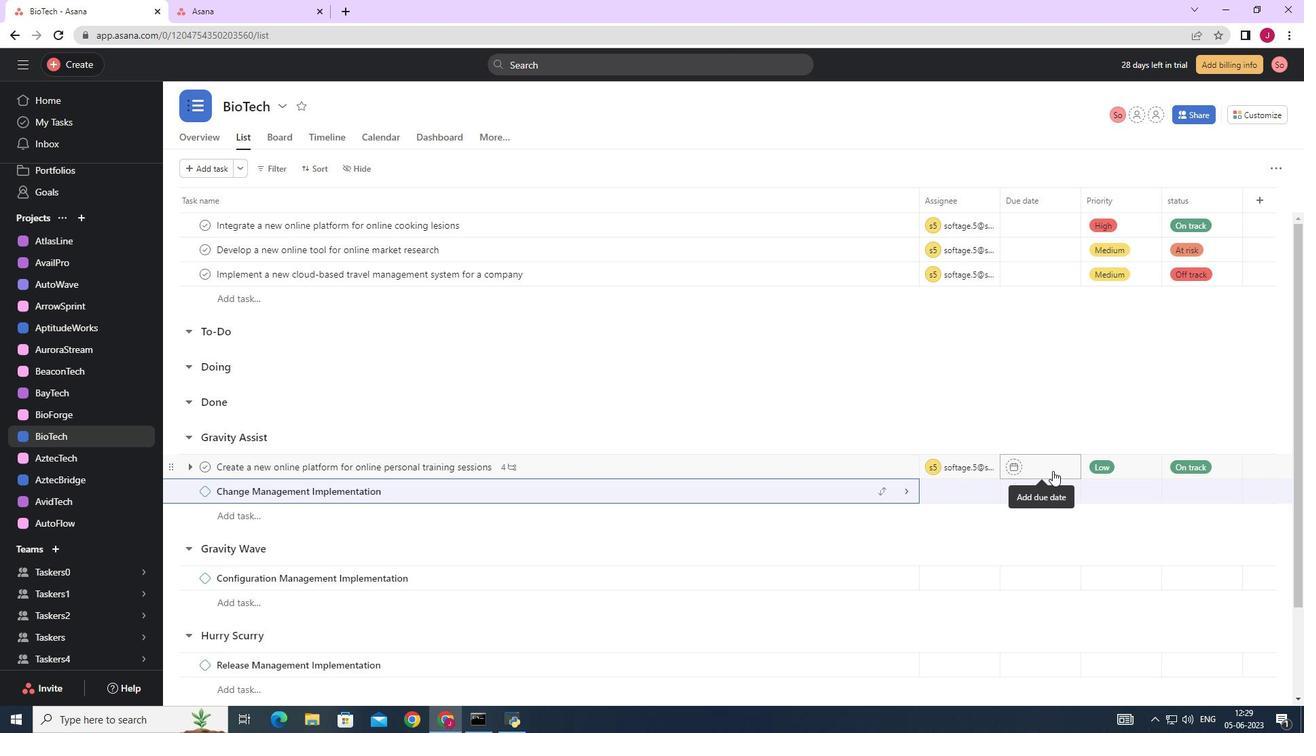 
Action: Mouse moved to (1177, 252)
Screenshot: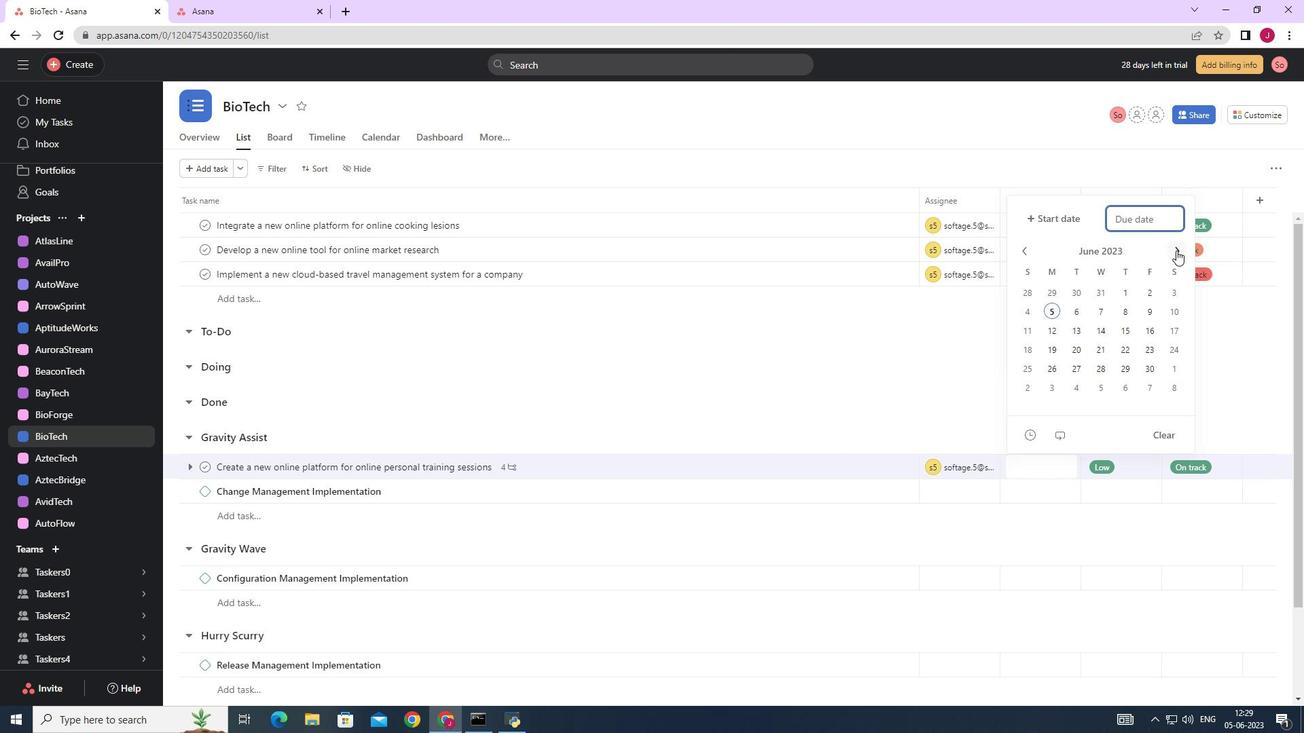 
Action: Mouse pressed left at (1177, 252)
Screenshot: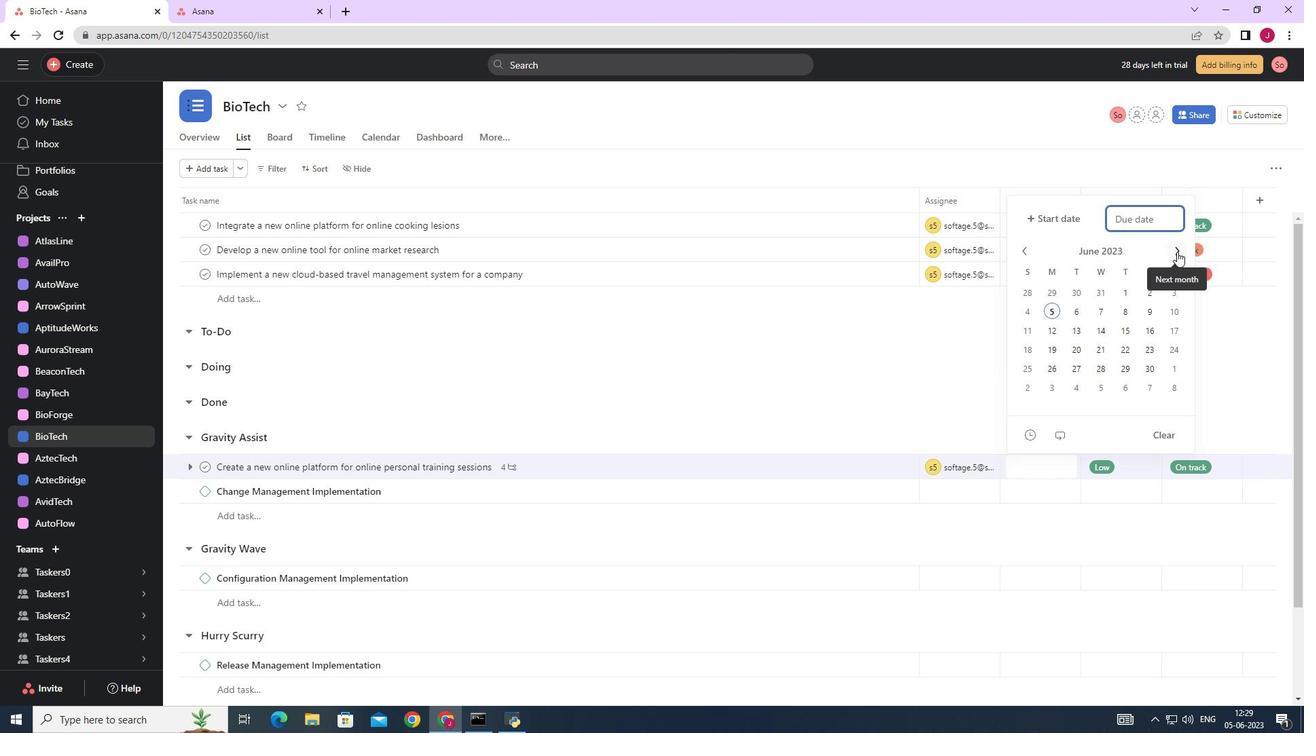 
Action: Mouse pressed left at (1177, 252)
Screenshot: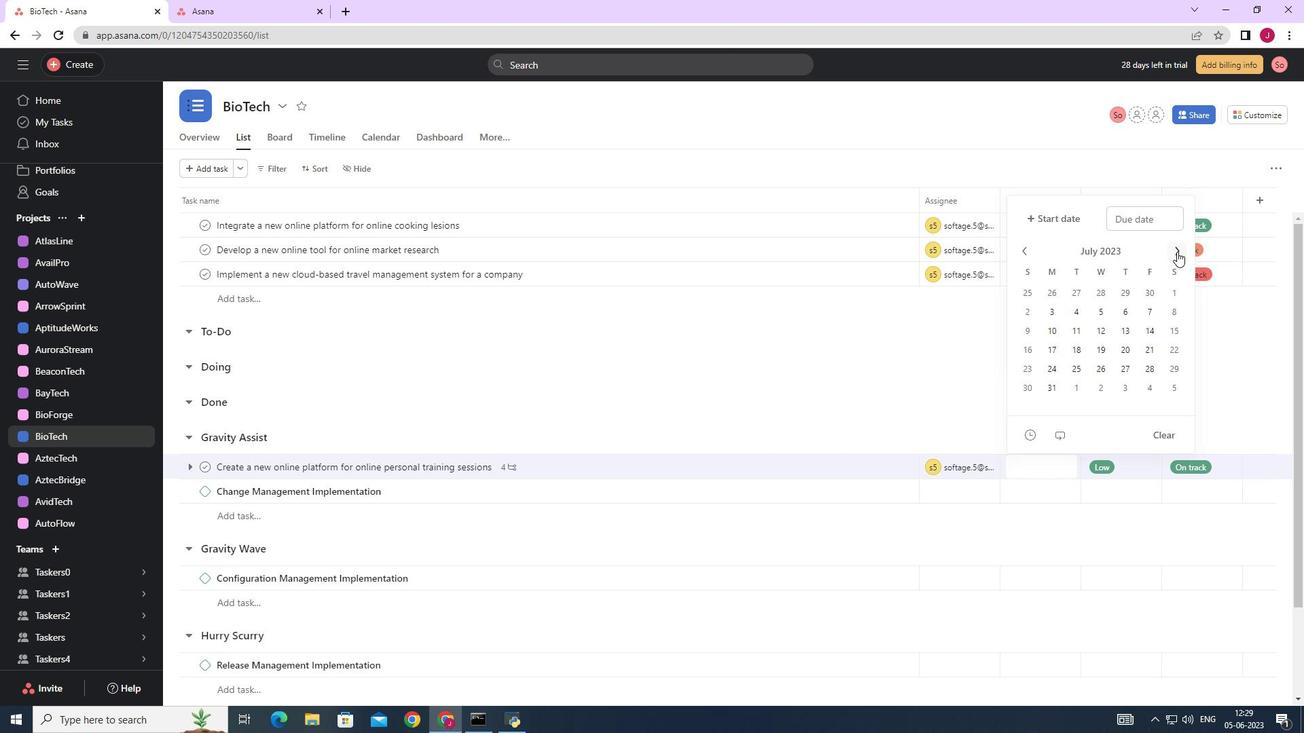 
Action: Mouse pressed left at (1177, 252)
Screenshot: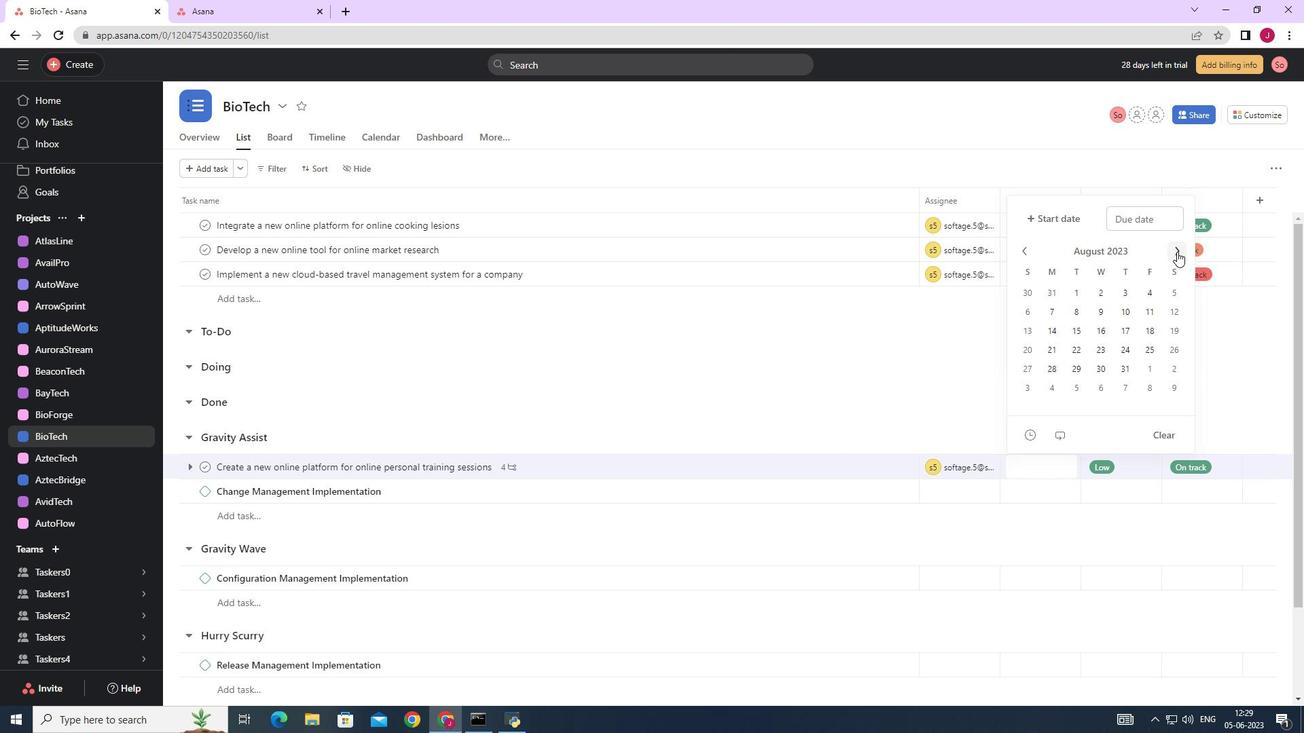 
Action: Mouse pressed left at (1177, 252)
Screenshot: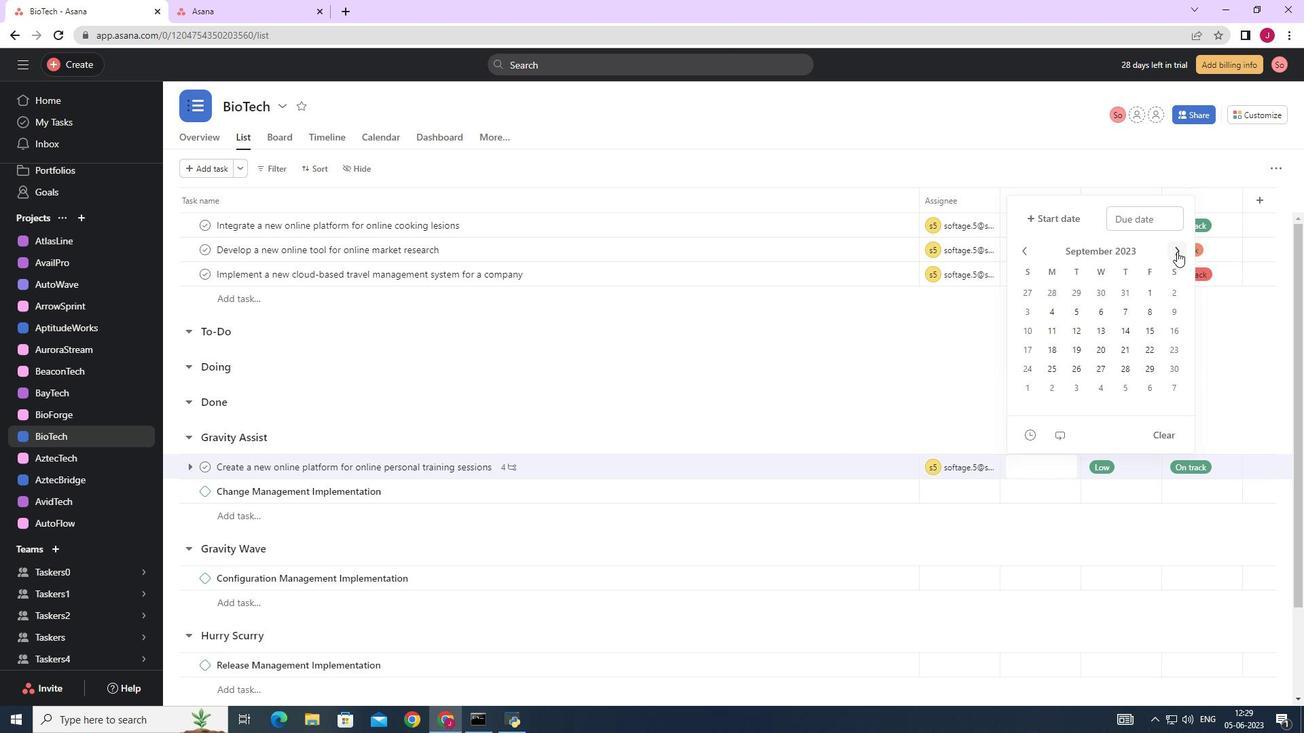 
Action: Mouse pressed left at (1177, 252)
Screenshot: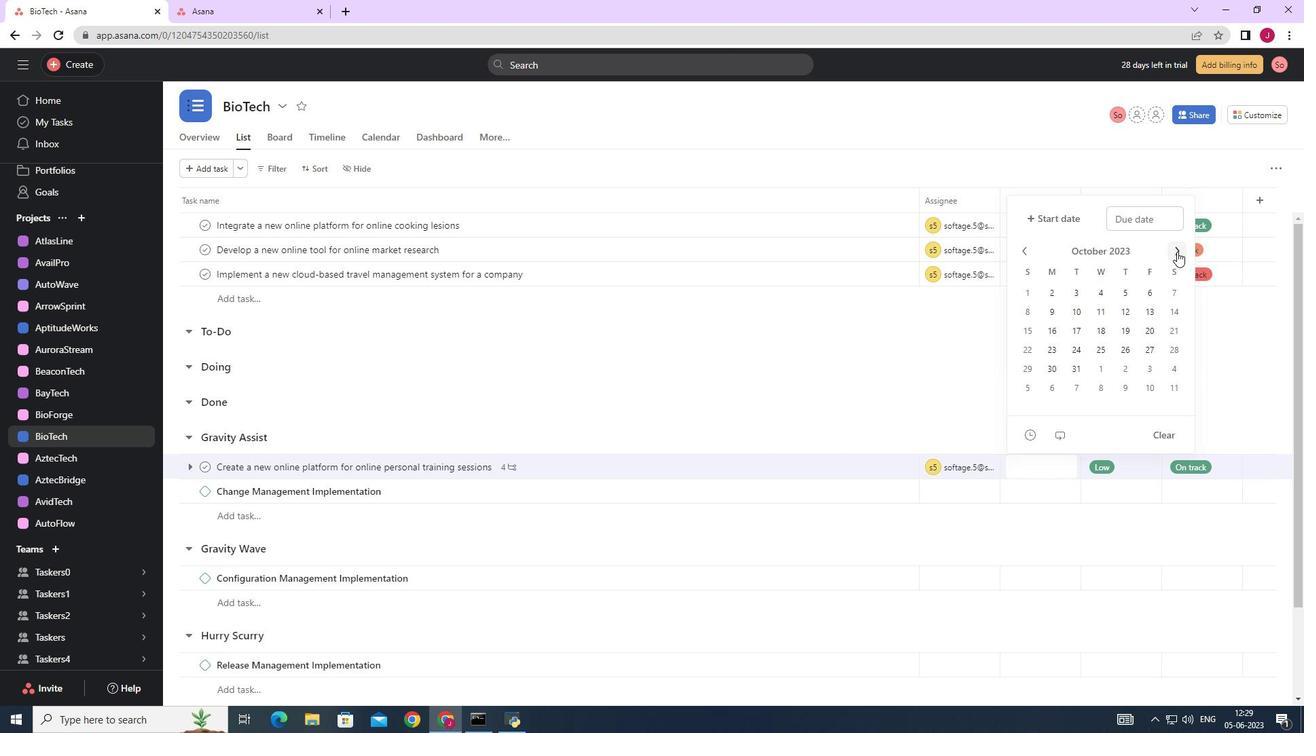 
Action: Mouse pressed left at (1177, 252)
Screenshot: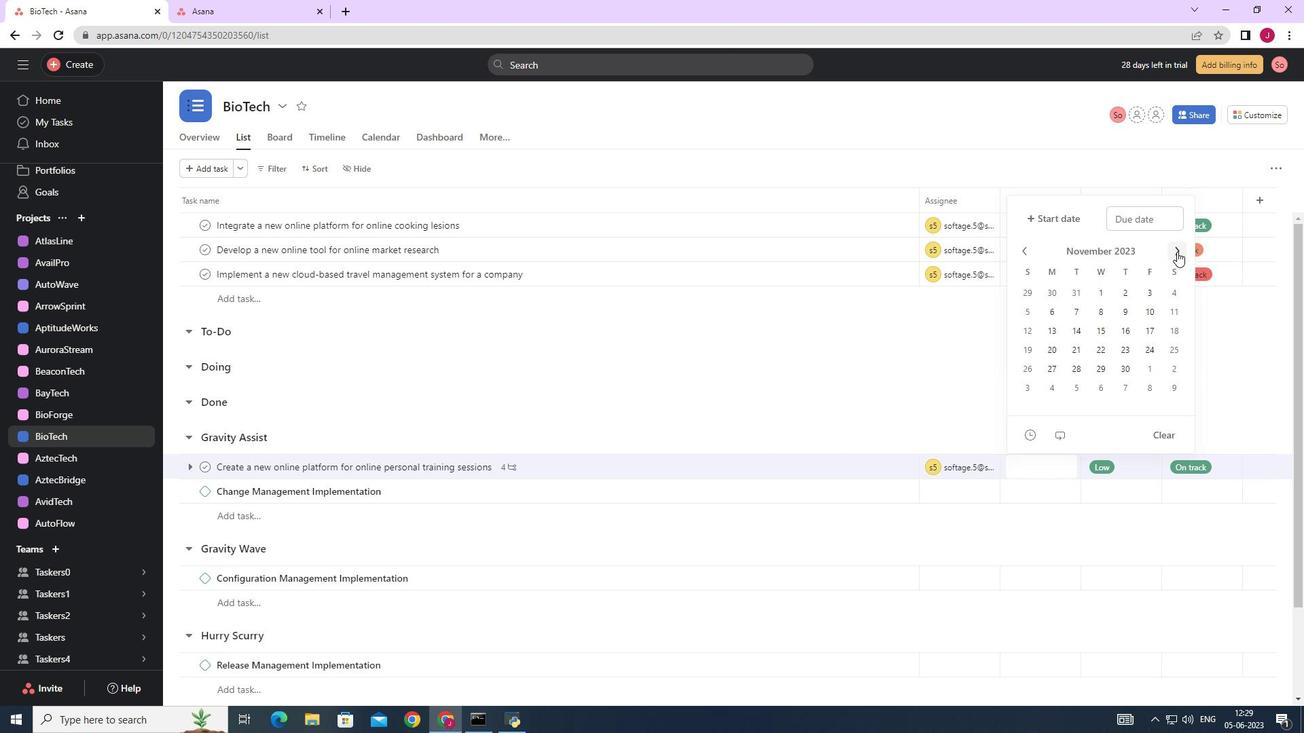 
Action: Mouse pressed left at (1177, 252)
Screenshot: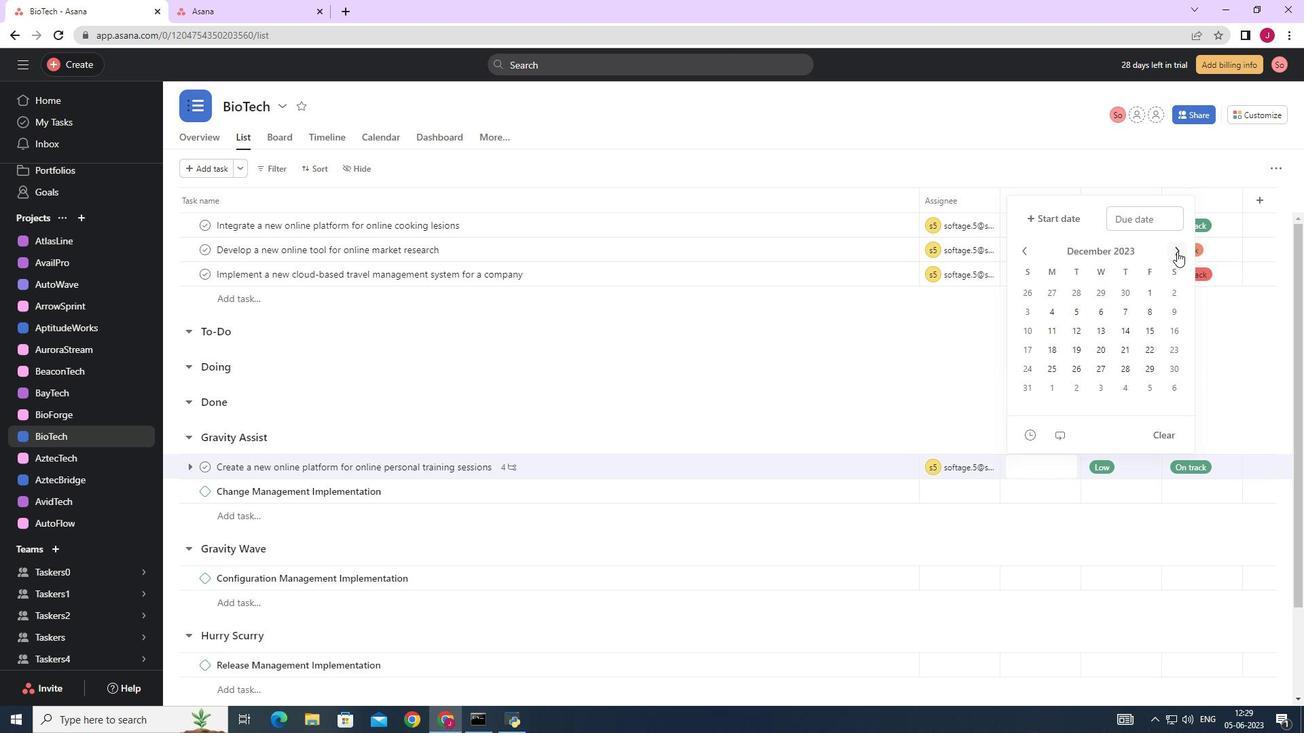 
Action: Mouse moved to (1101, 292)
Screenshot: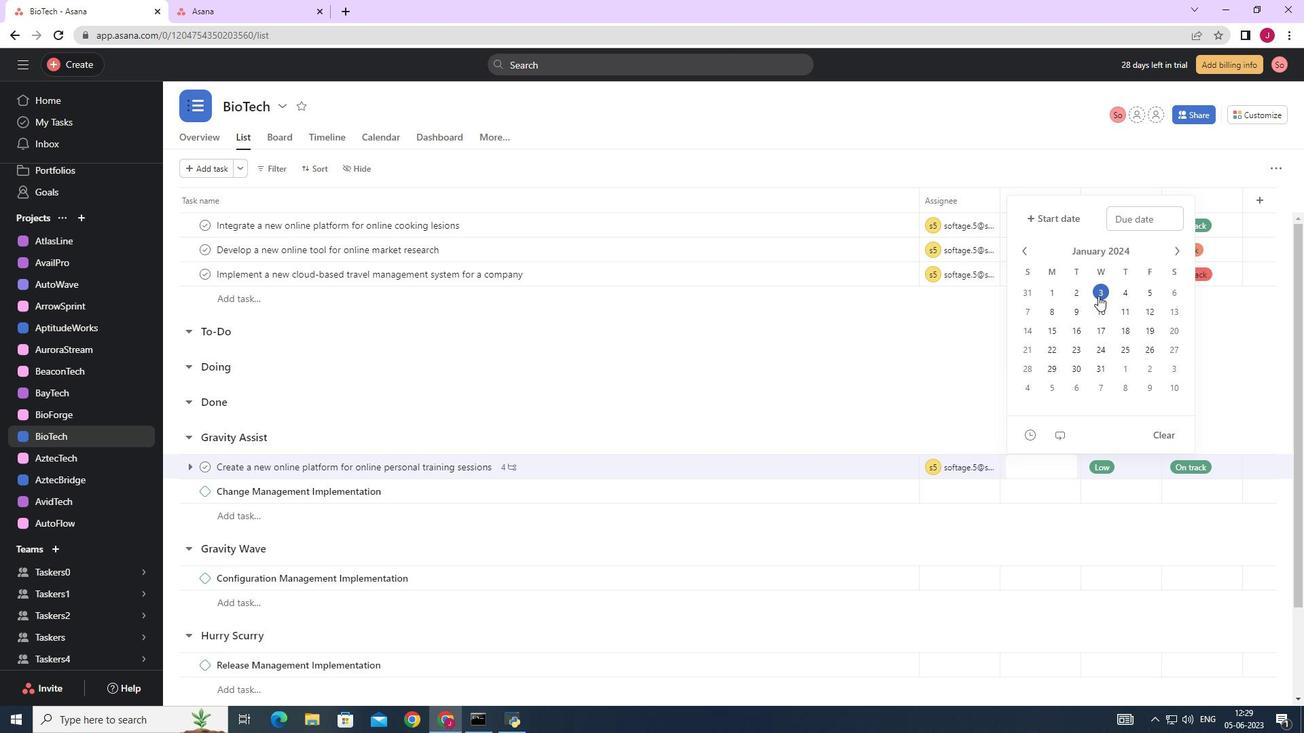 
Action: Mouse pressed left at (1101, 292)
Screenshot: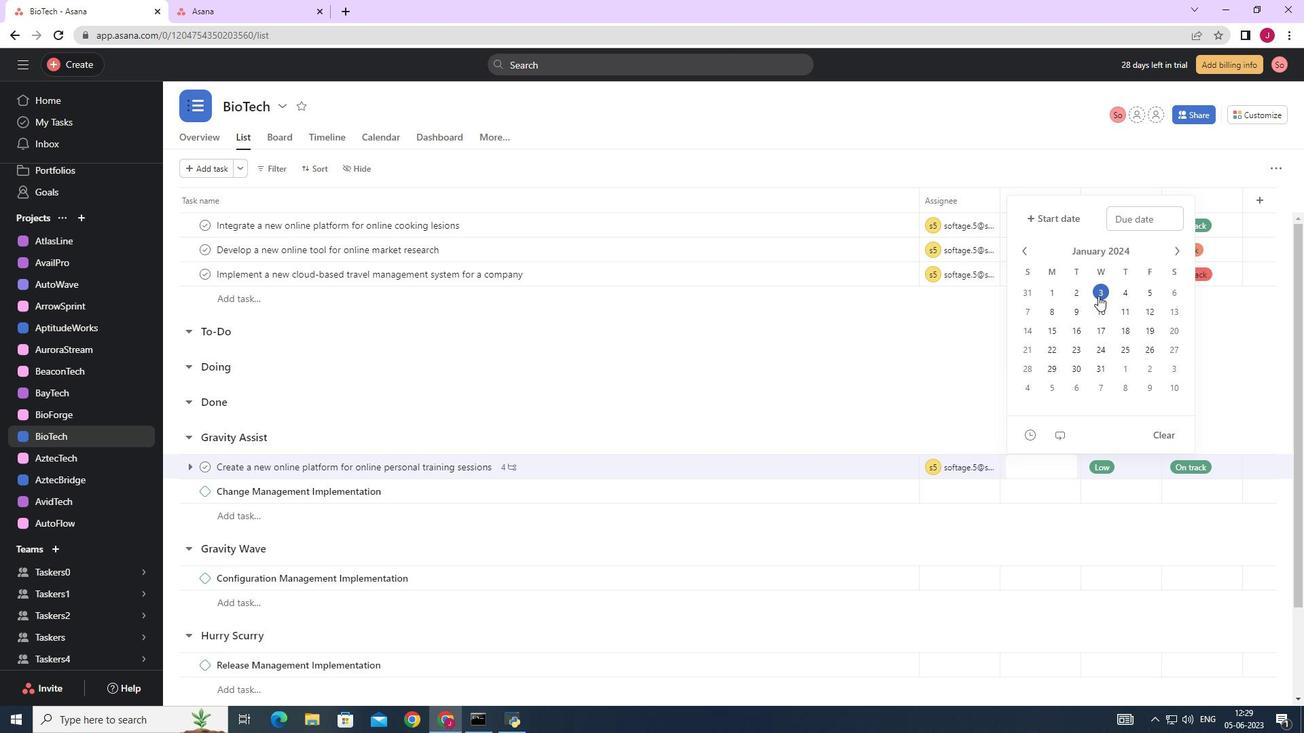 
Action: Mouse moved to (1229, 379)
Screenshot: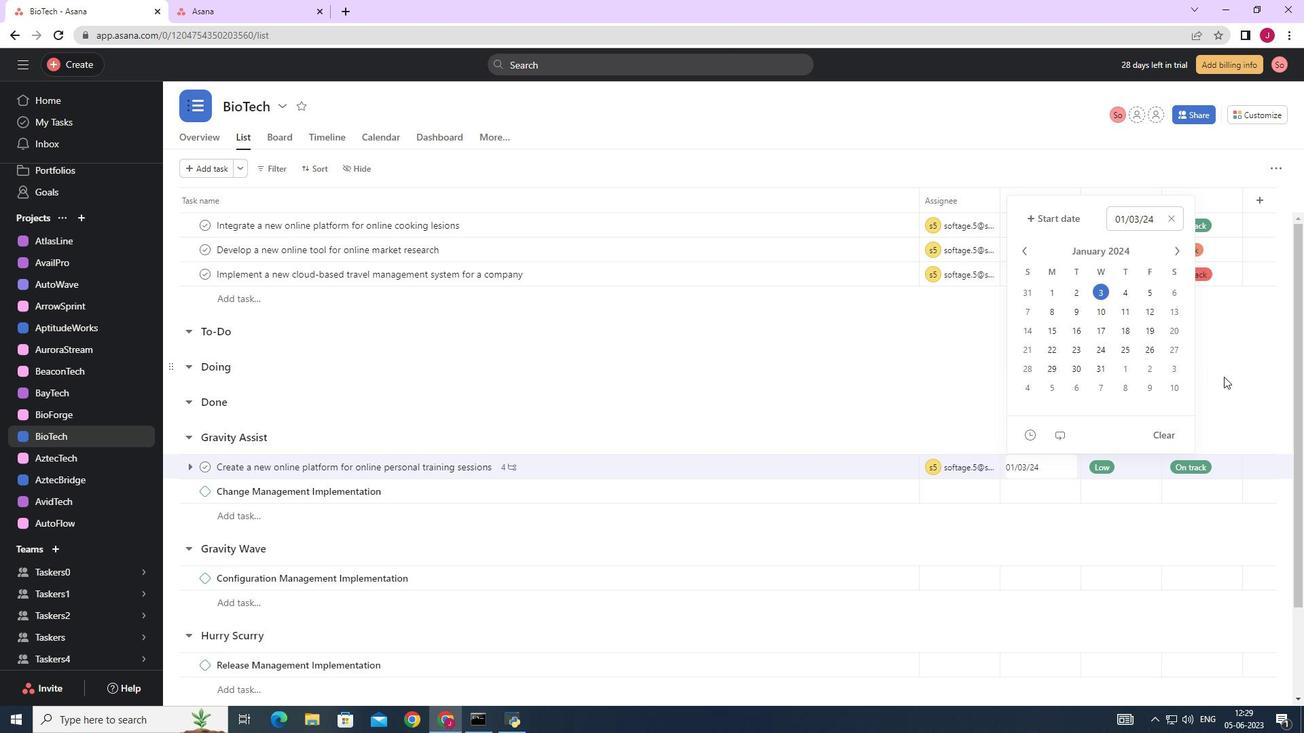 
Action: Mouse pressed left at (1229, 379)
Screenshot: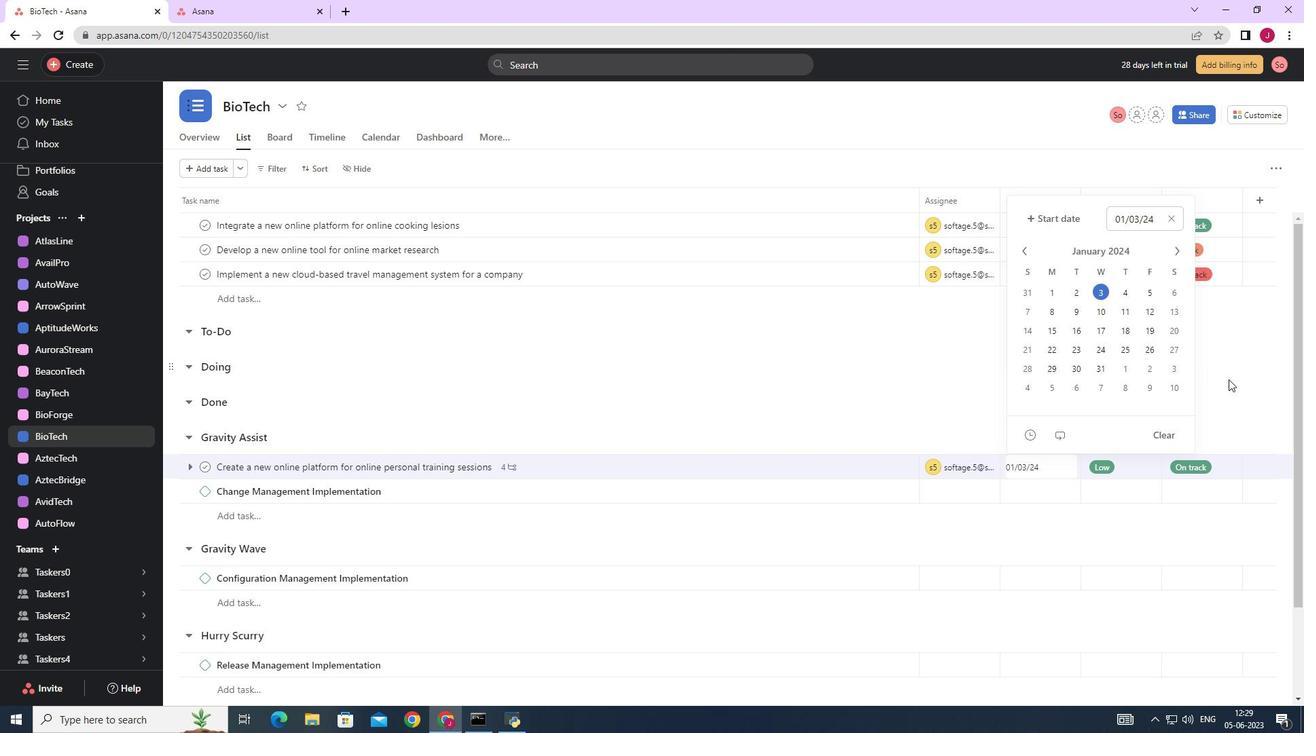 
Action: Mouse moved to (1228, 379)
Screenshot: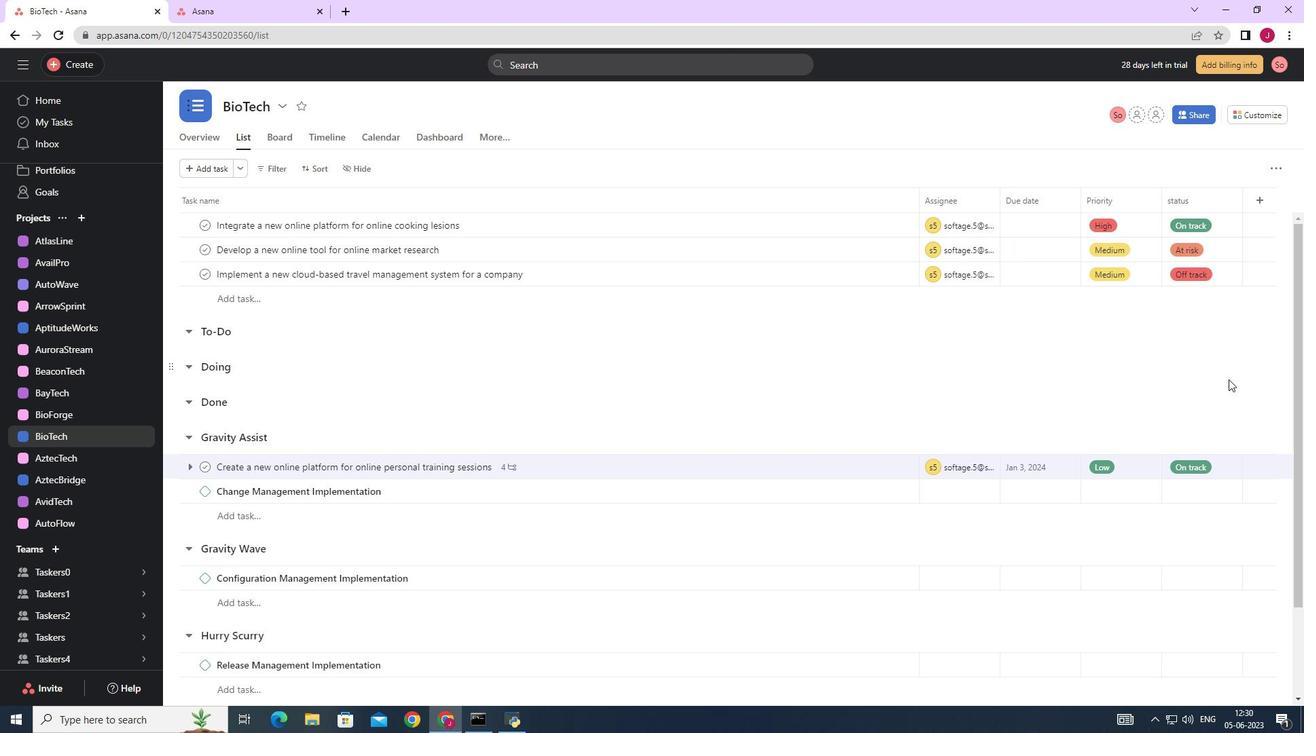 
